 Task: Find a house in Licheng, China for 7 guests from July 10 to July 15, with Wifi, Free parking, TV, and Breakfast, priced between ₹10,000 and ₹15,000, with 4 bedrooms and 7 beds.
Action: Mouse moved to (461, 101)
Screenshot: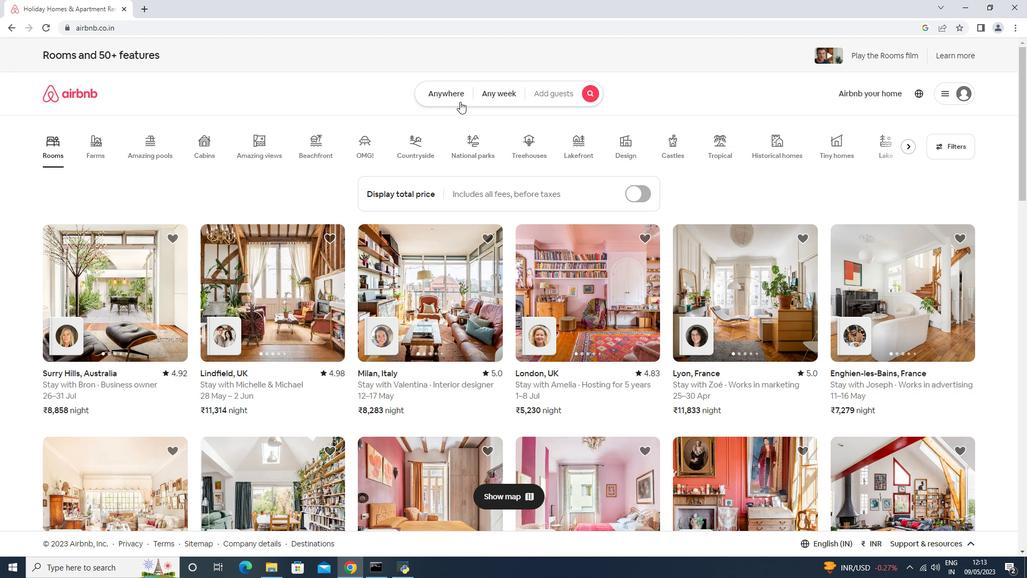 
Action: Mouse pressed left at (461, 101)
Screenshot: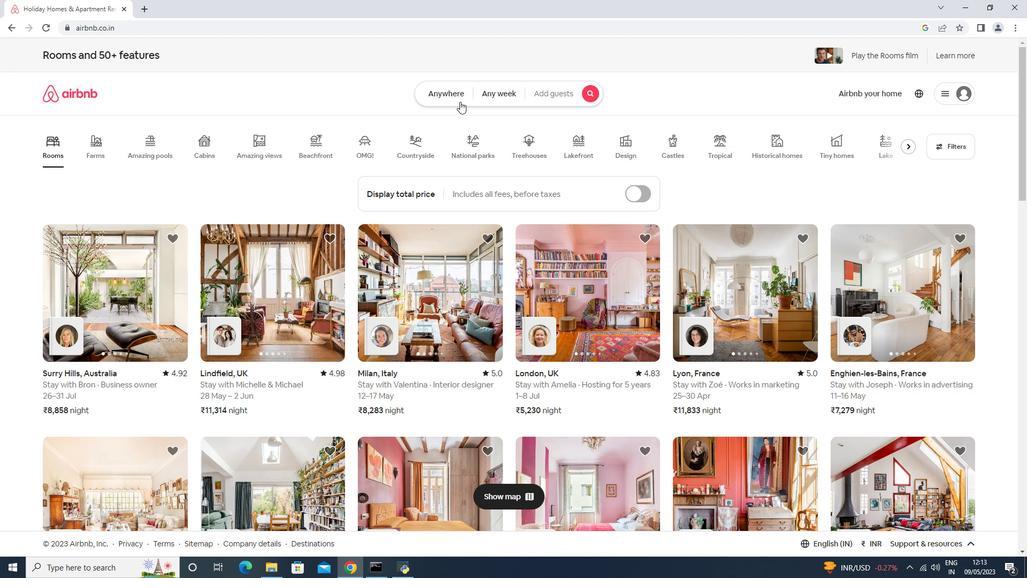 
Action: Mouse moved to (366, 146)
Screenshot: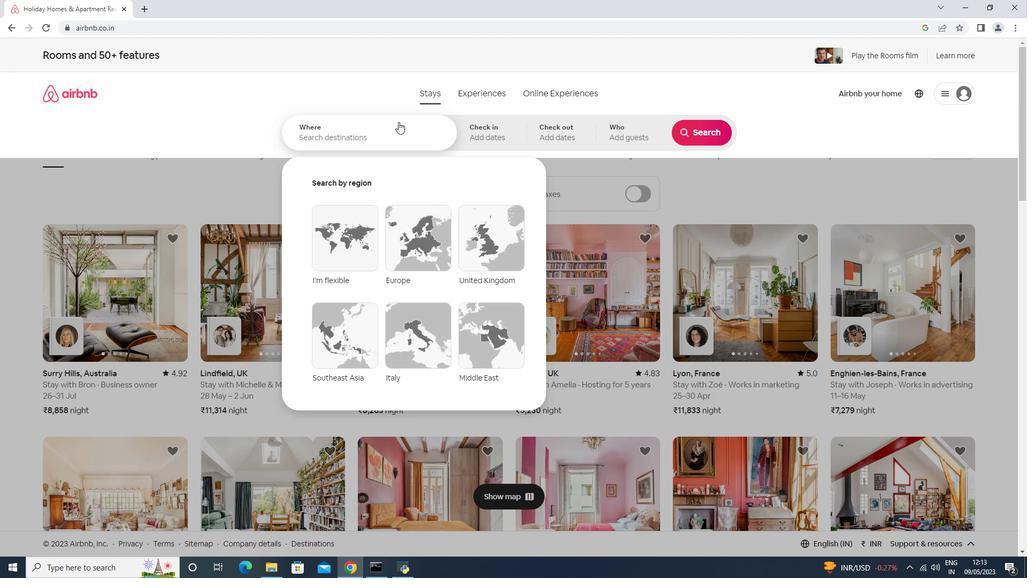 
Action: Mouse pressed left at (366, 146)
Screenshot: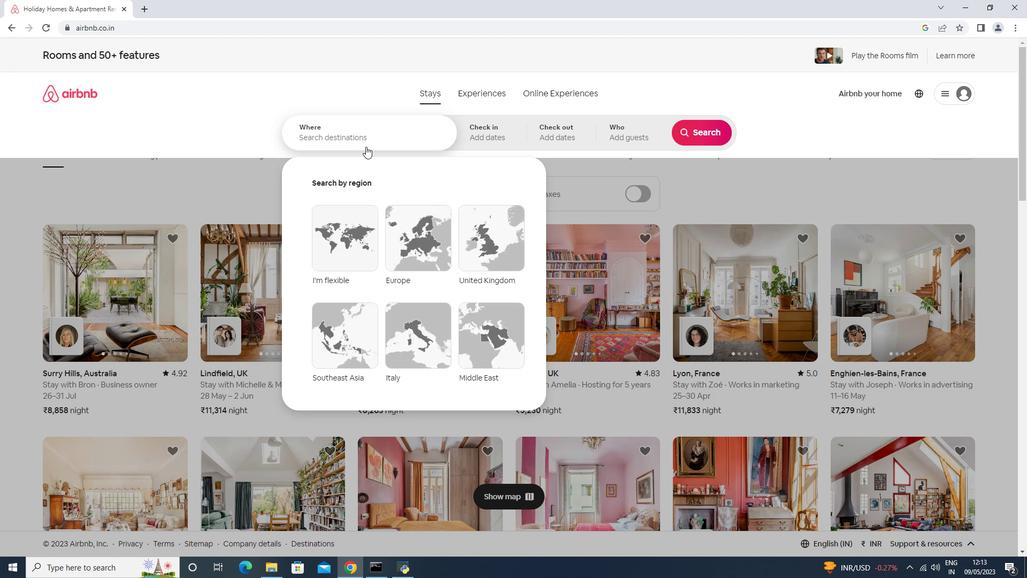 
Action: Mouse moved to (366, 145)
Screenshot: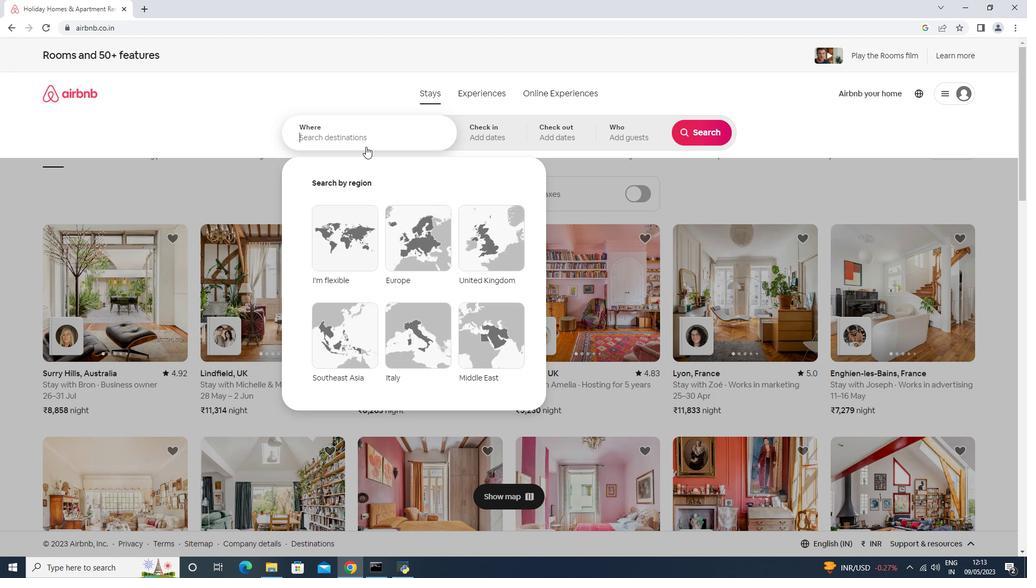 
Action: Key pressed l<Key.backspace><Key.shift><Key.shift>Licherng,<Key.space><Key.shift><Key.shift><Key.shift><Key.shift>Chin<Key.enter>
Screenshot: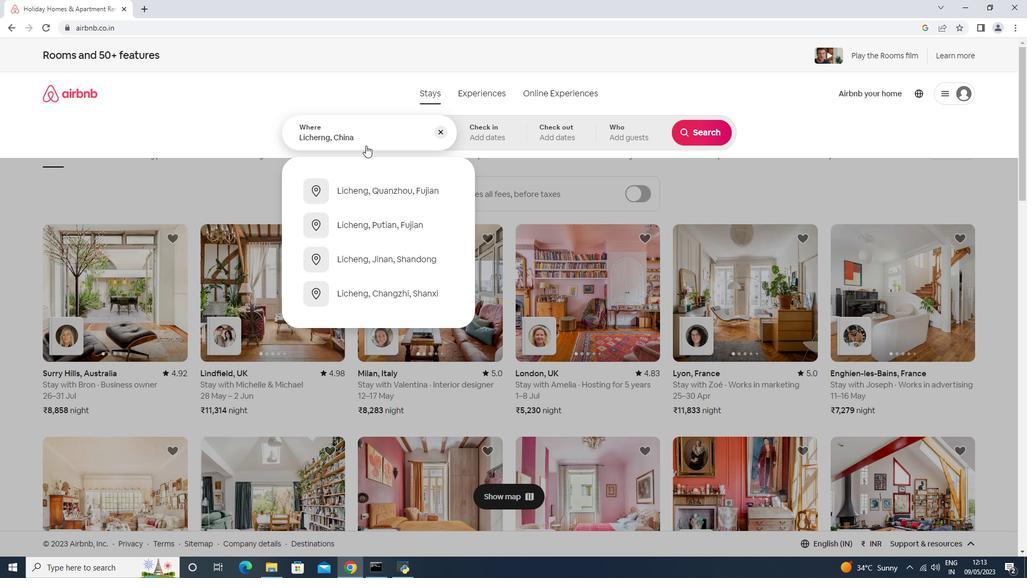 
Action: Mouse moved to (699, 223)
Screenshot: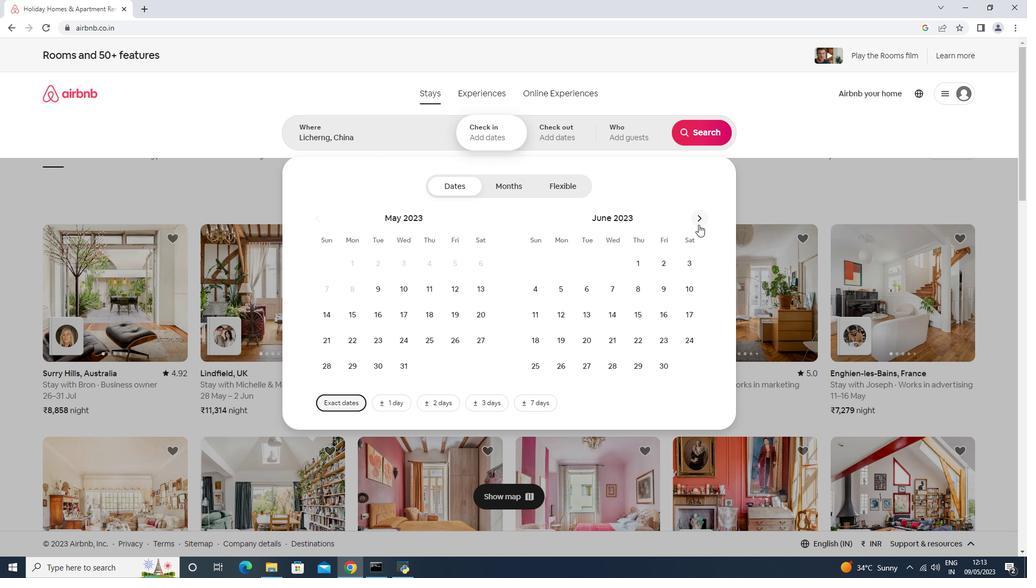 
Action: Mouse pressed left at (699, 223)
Screenshot: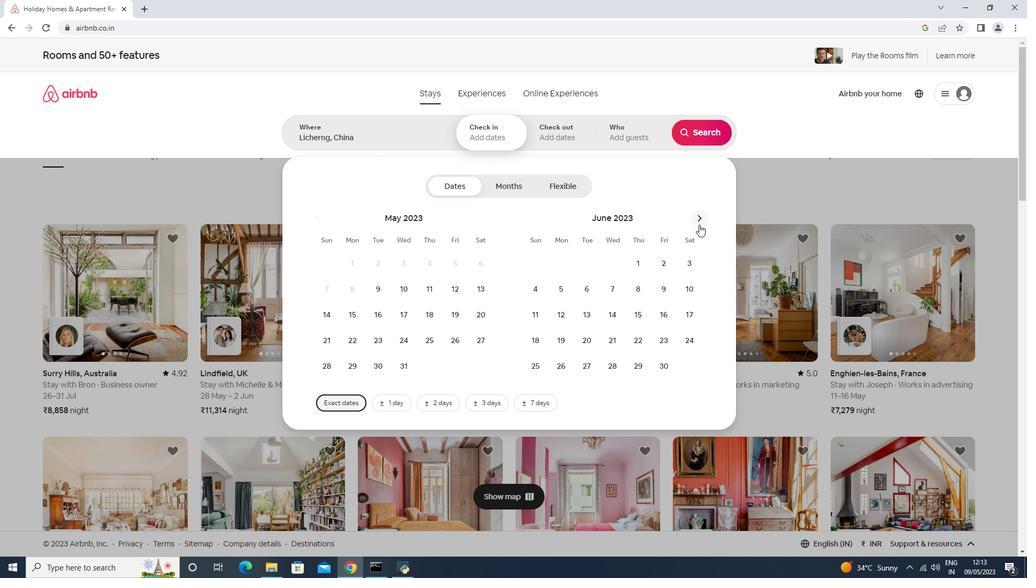 
Action: Mouse moved to (564, 319)
Screenshot: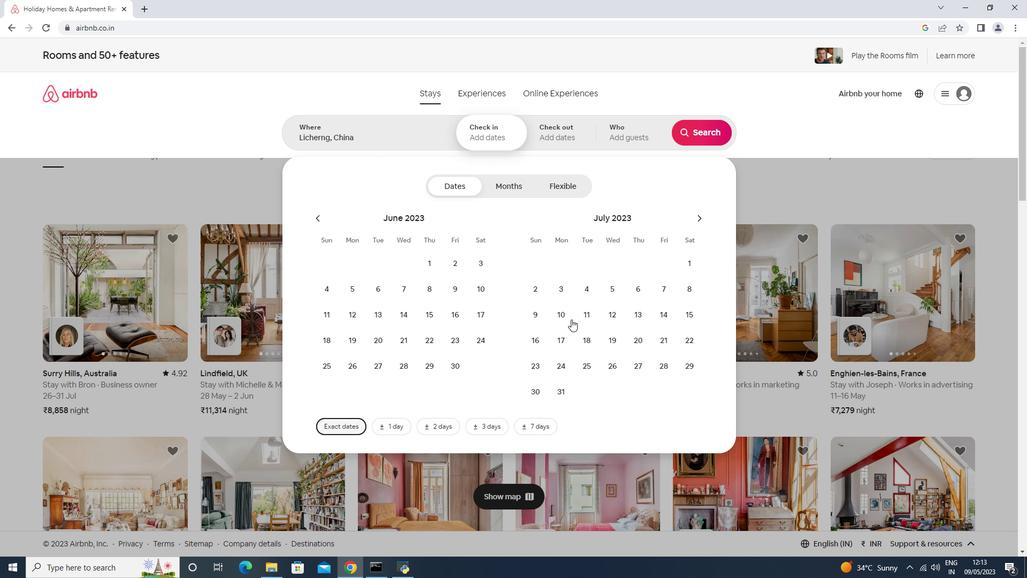 
Action: Mouse pressed left at (564, 319)
Screenshot: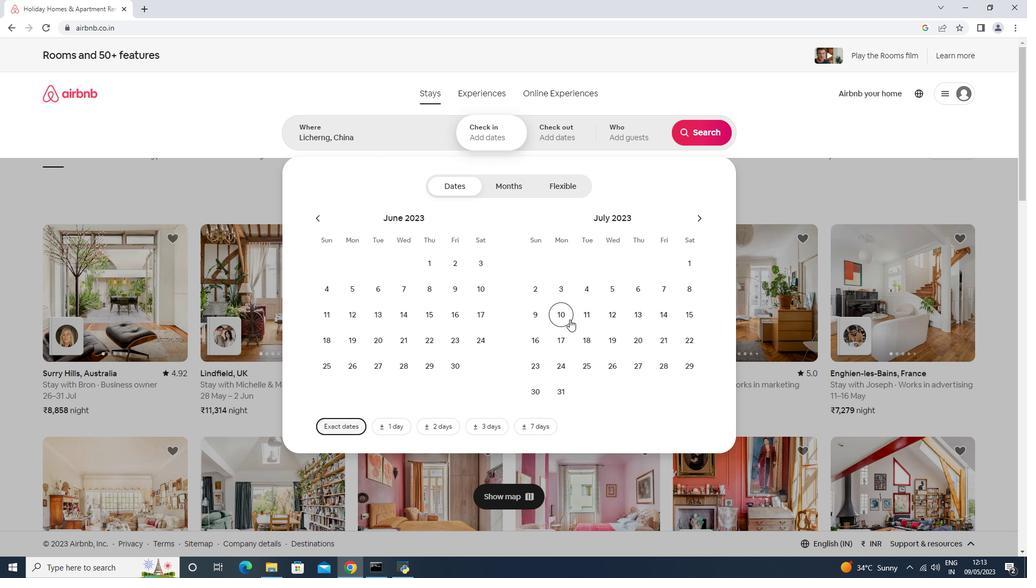 
Action: Mouse moved to (681, 310)
Screenshot: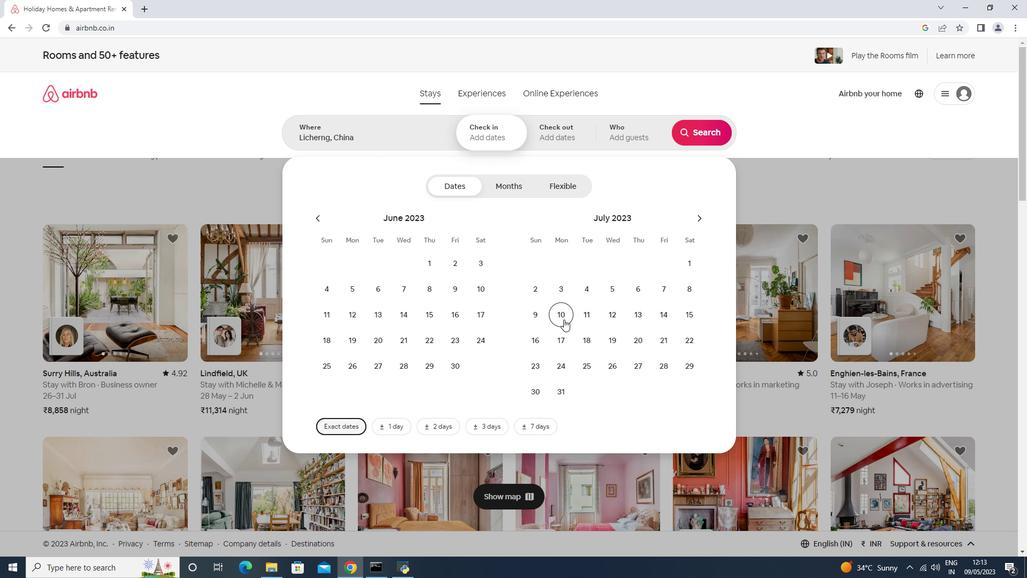 
Action: Mouse pressed left at (681, 310)
Screenshot: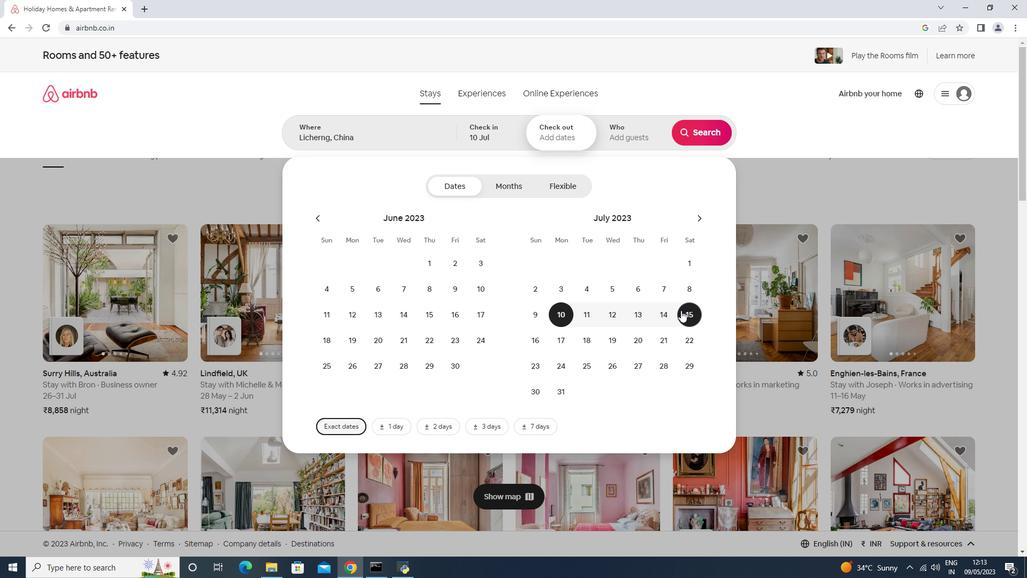 
Action: Mouse moved to (641, 141)
Screenshot: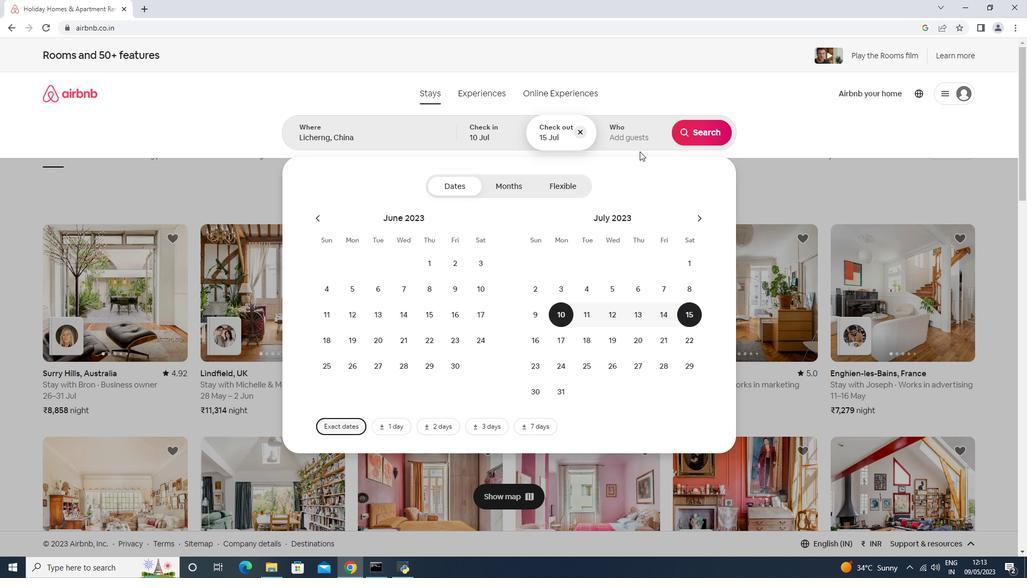 
Action: Mouse pressed left at (641, 141)
Screenshot: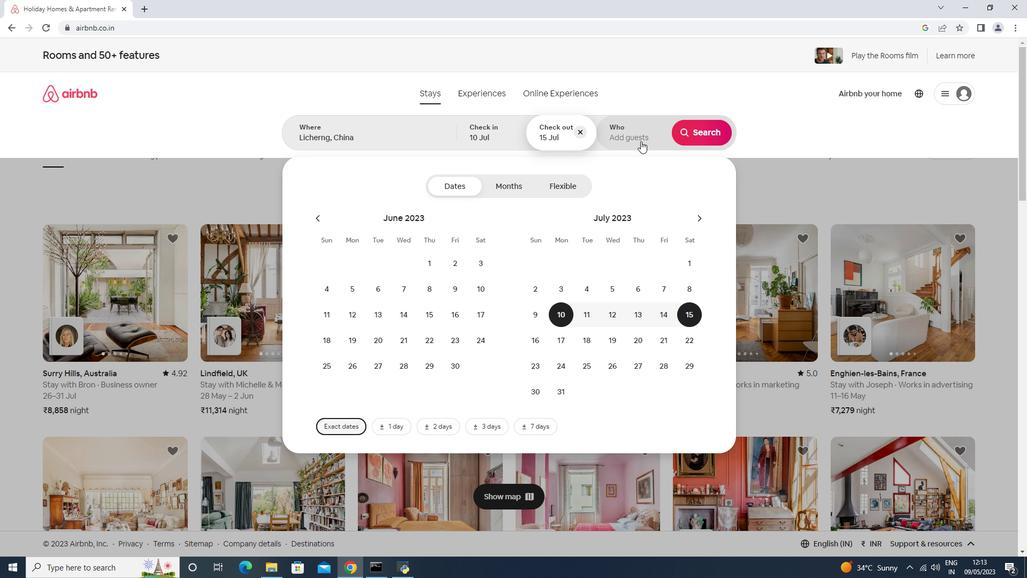 
Action: Mouse moved to (641, 140)
Screenshot: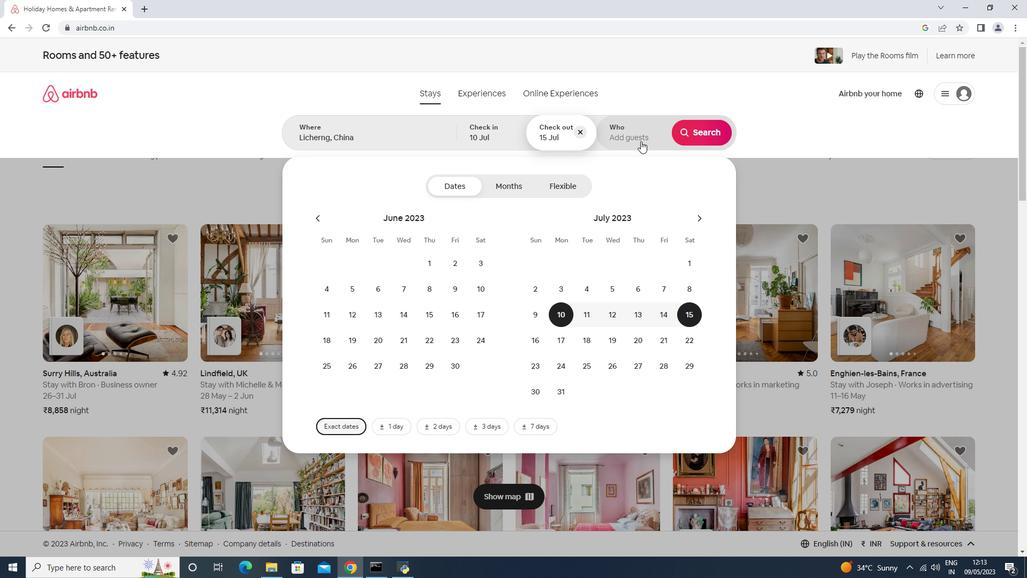 
Action: Mouse pressed left at (754, 214)
Screenshot: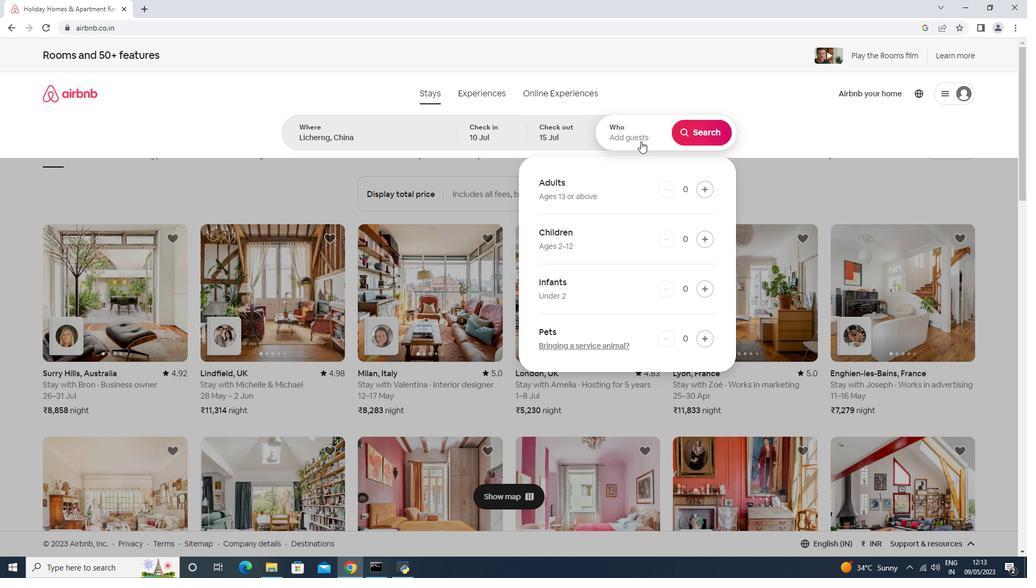 
Action: Mouse moved to (562, 98)
Screenshot: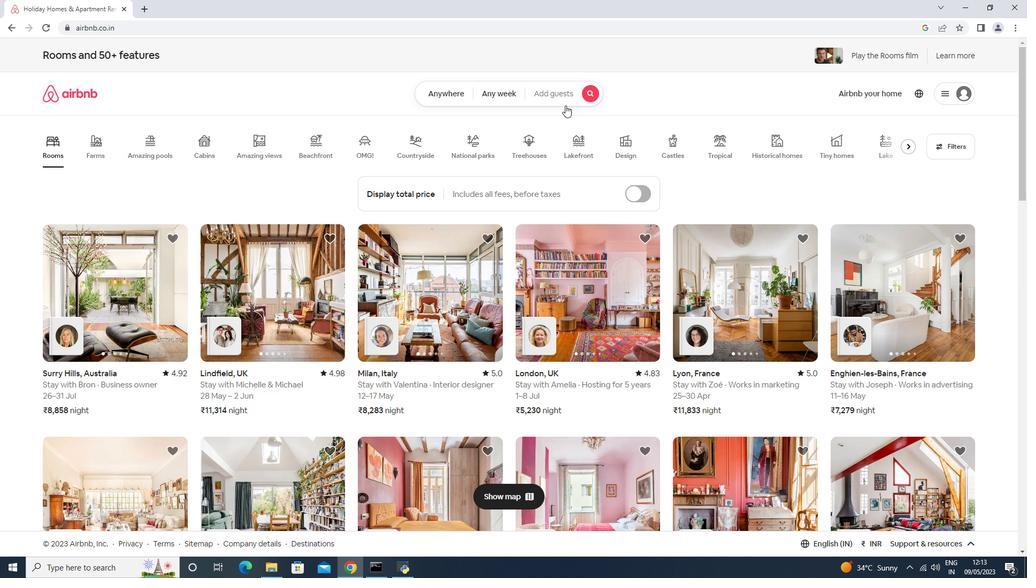 
Action: Mouse pressed left at (562, 98)
Screenshot: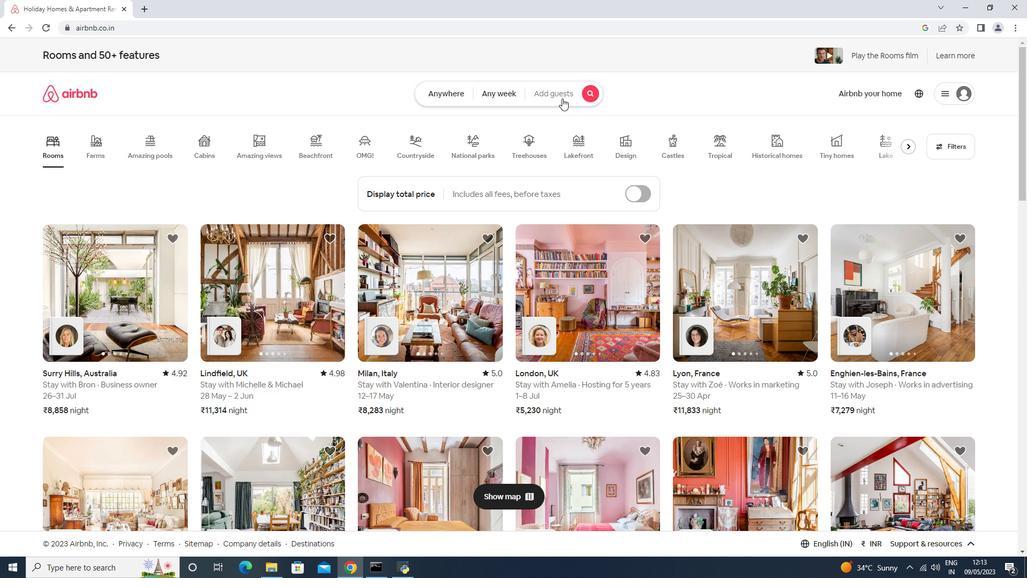 
Action: Mouse moved to (706, 191)
Screenshot: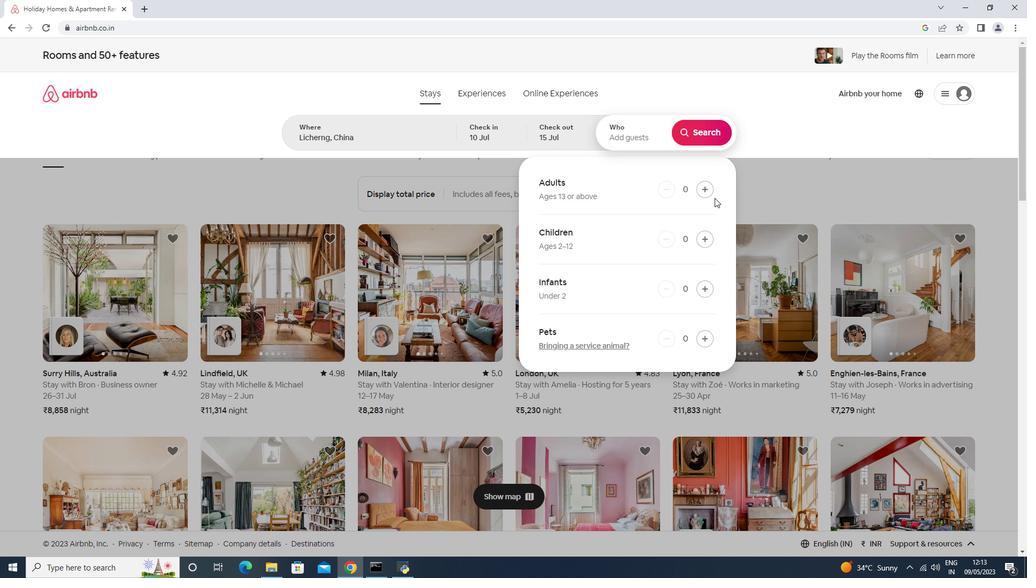 
Action: Mouse pressed left at (706, 191)
Screenshot: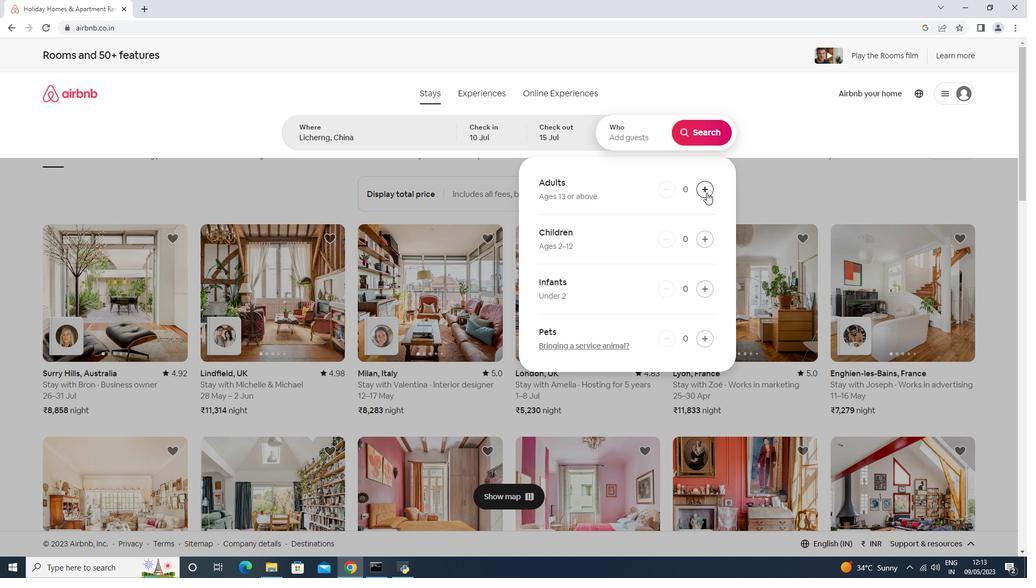 
Action: Mouse pressed left at (706, 191)
Screenshot: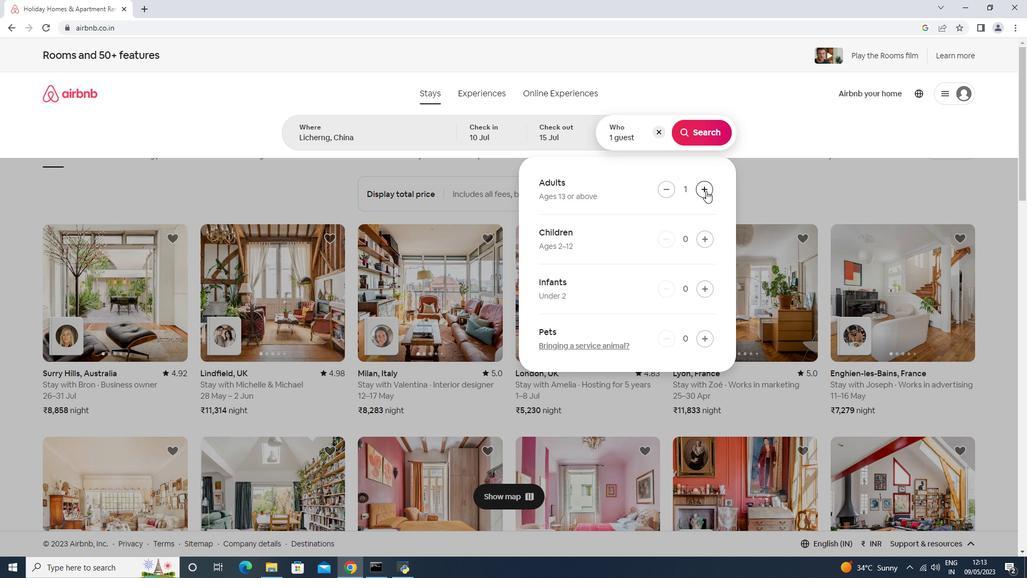 
Action: Mouse pressed left at (706, 191)
Screenshot: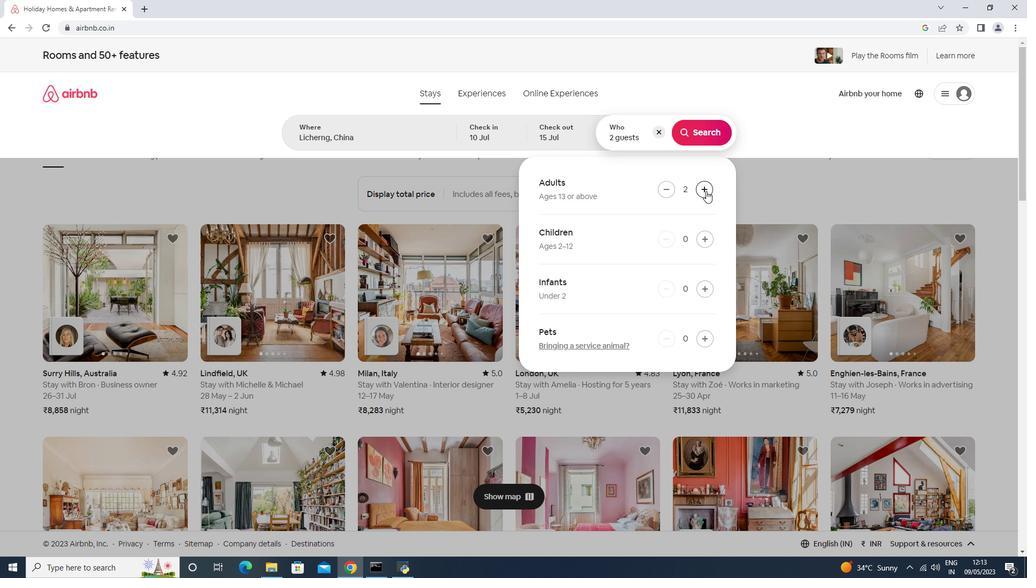 
Action: Mouse pressed left at (706, 191)
Screenshot: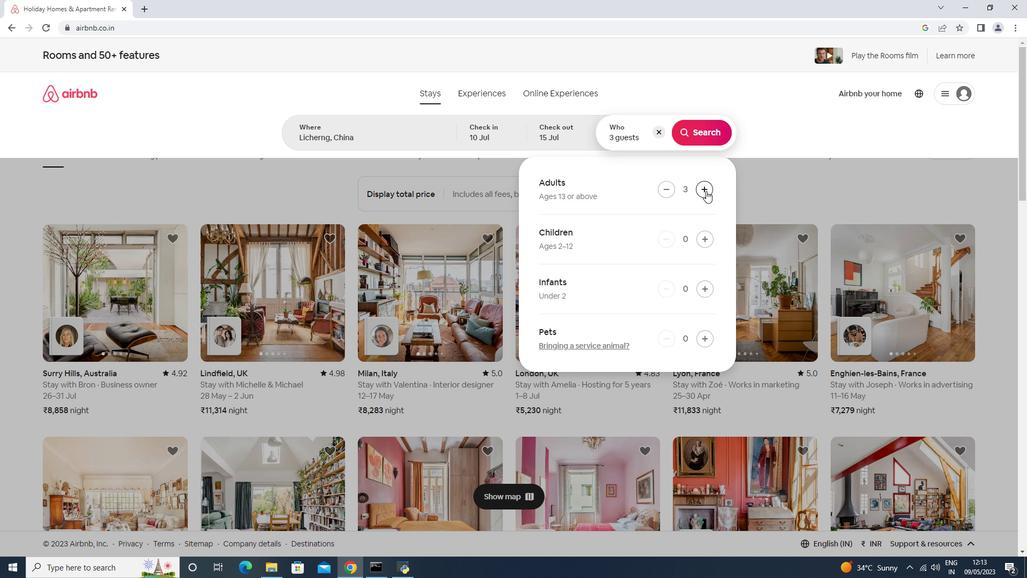 
Action: Mouse pressed left at (706, 191)
Screenshot: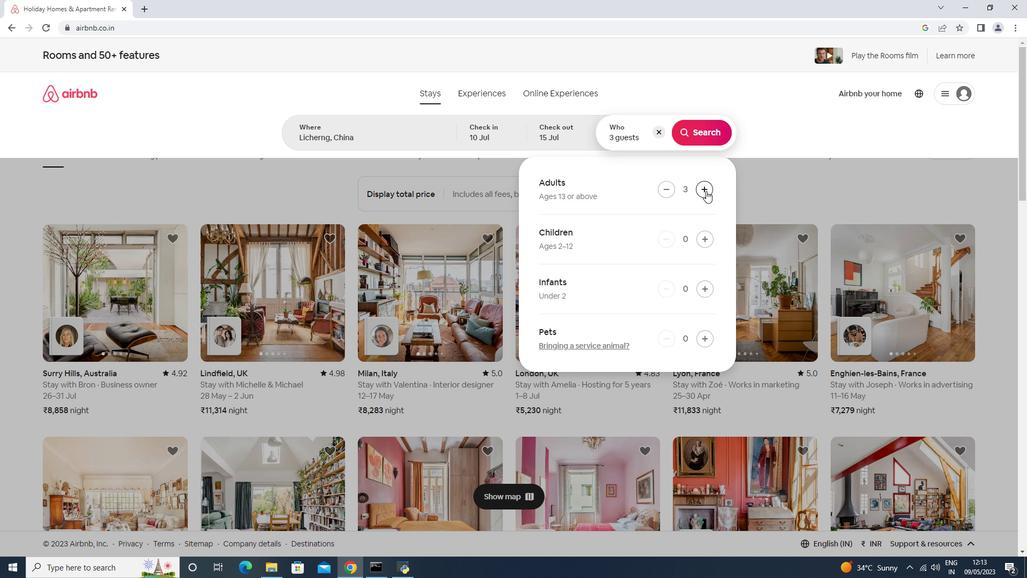 
Action: Mouse pressed left at (706, 191)
Screenshot: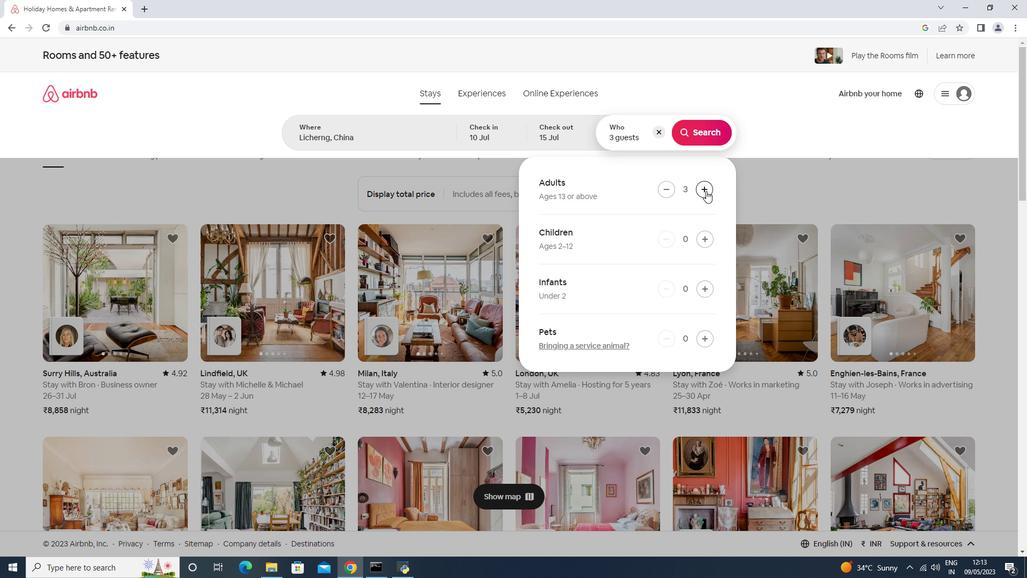 
Action: Mouse pressed left at (706, 191)
Screenshot: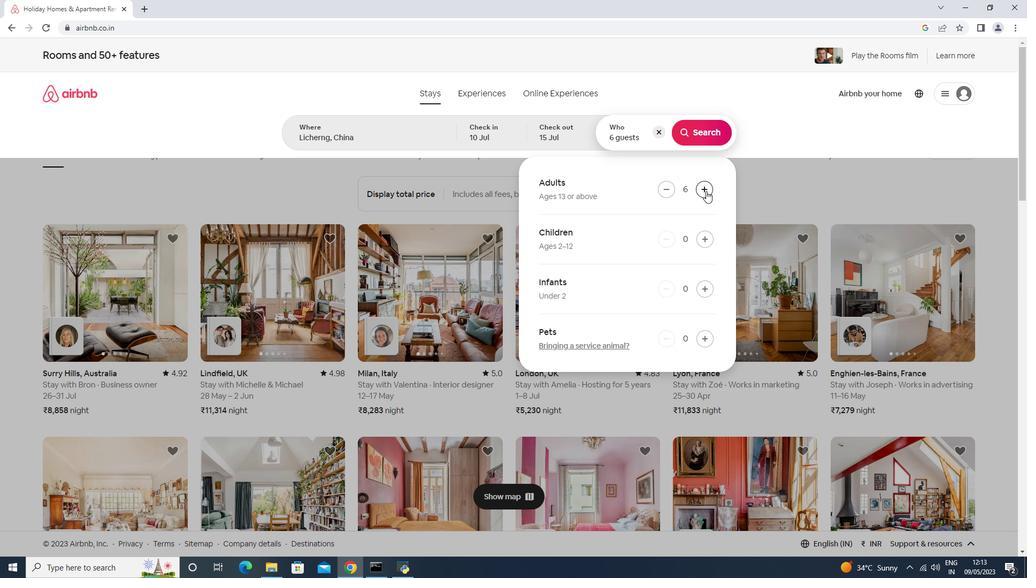 
Action: Mouse moved to (702, 145)
Screenshot: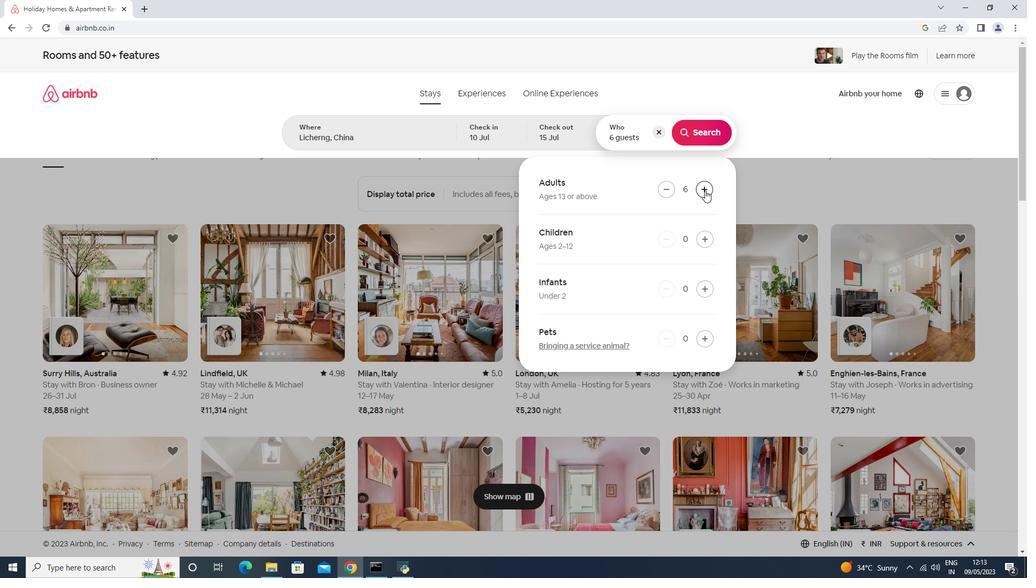 
Action: Mouse pressed left at (702, 145)
Screenshot: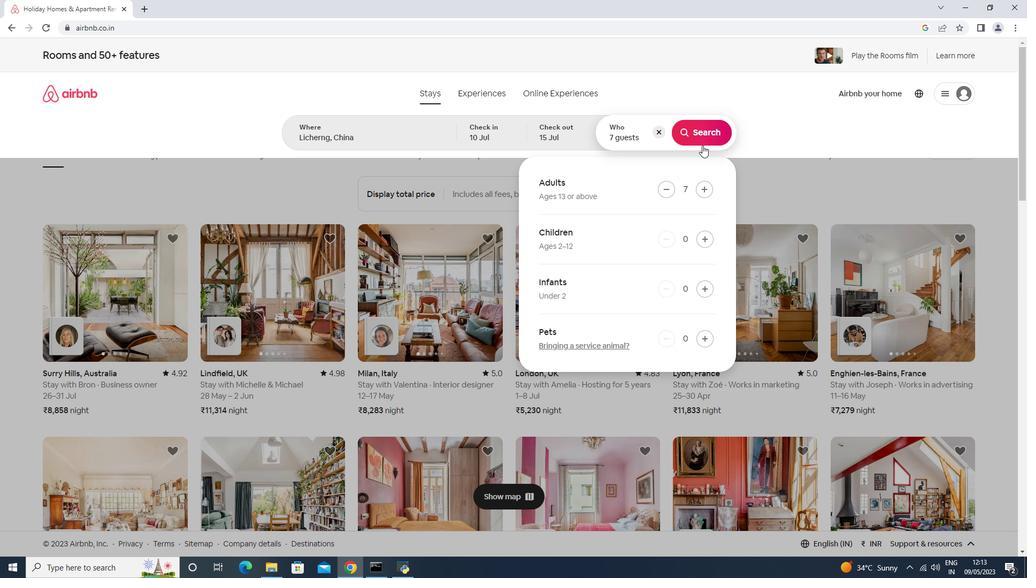 
Action: Mouse moved to (704, 138)
Screenshot: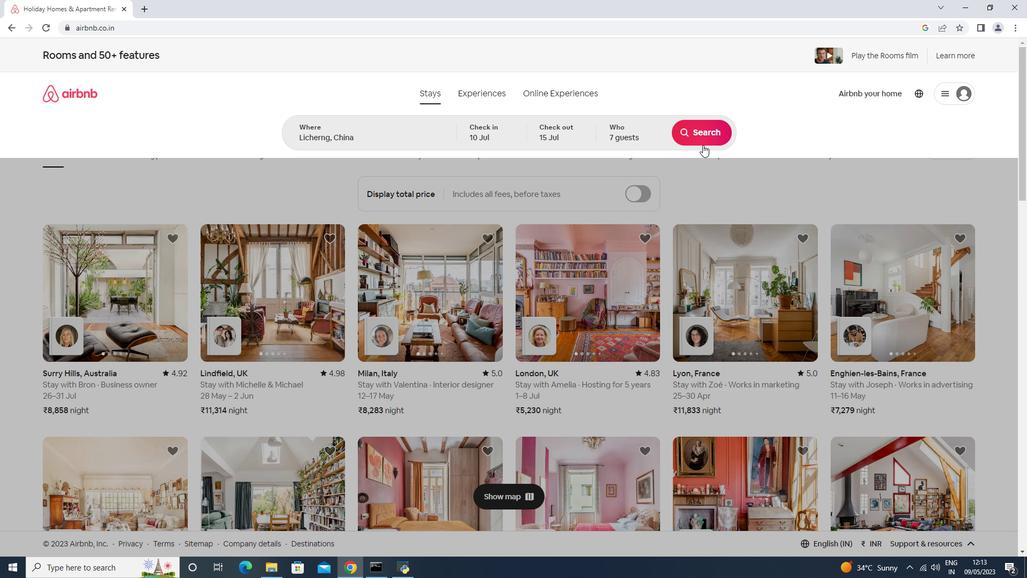 
Action: Mouse pressed left at (704, 138)
Screenshot: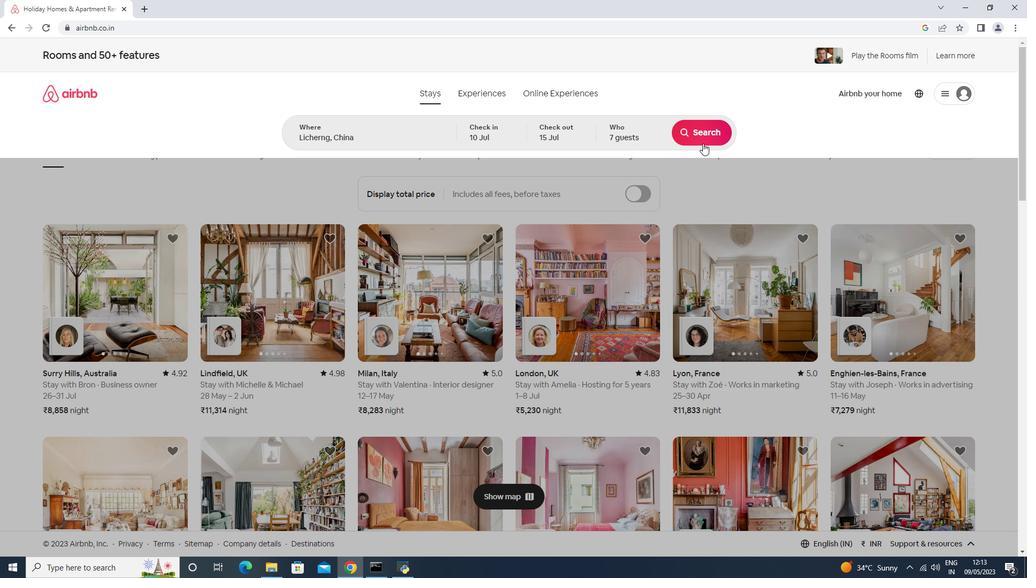 
Action: Mouse moved to (984, 109)
Screenshot: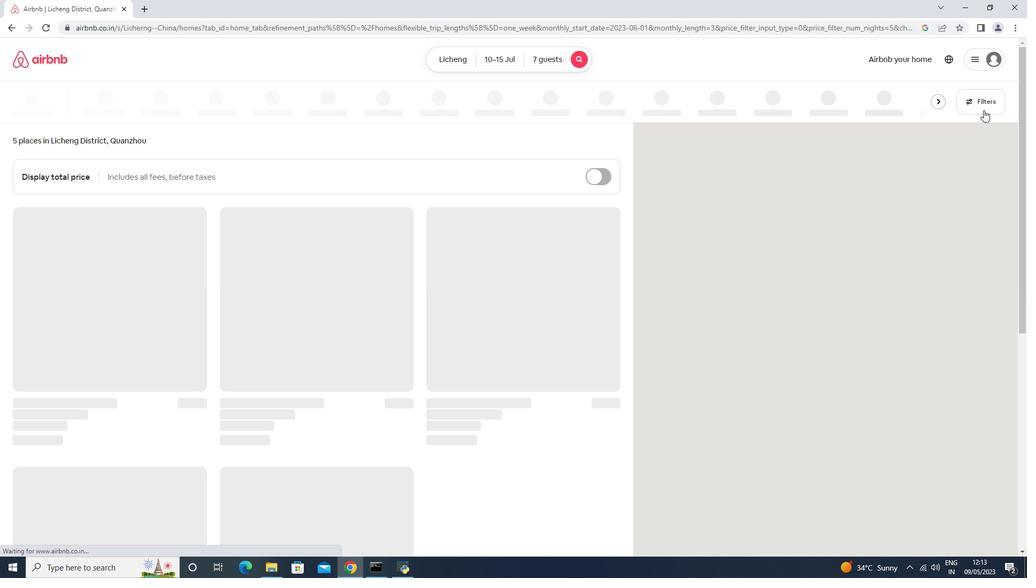 
Action: Mouse pressed left at (984, 109)
Screenshot: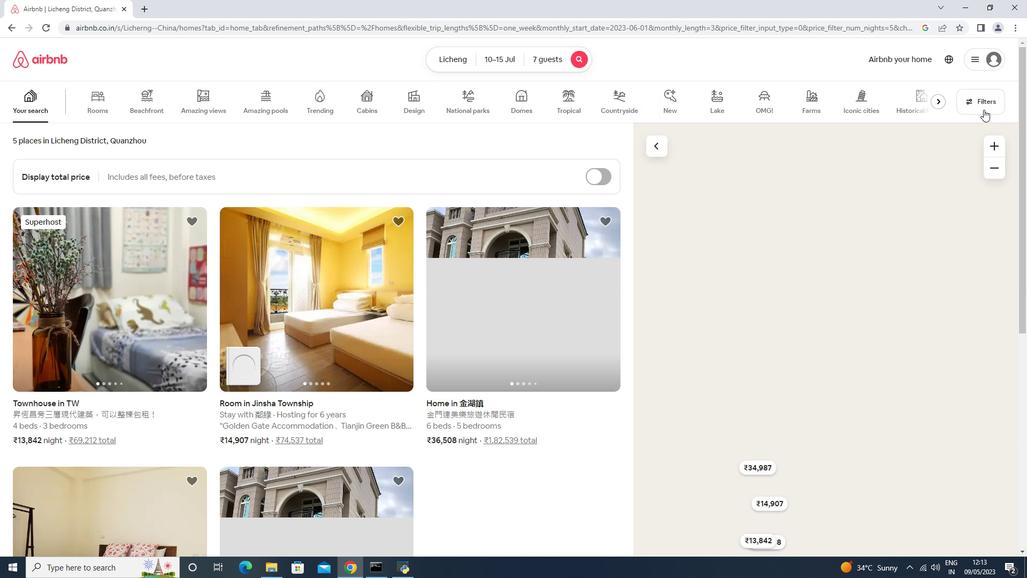 
Action: Mouse moved to (428, 362)
Screenshot: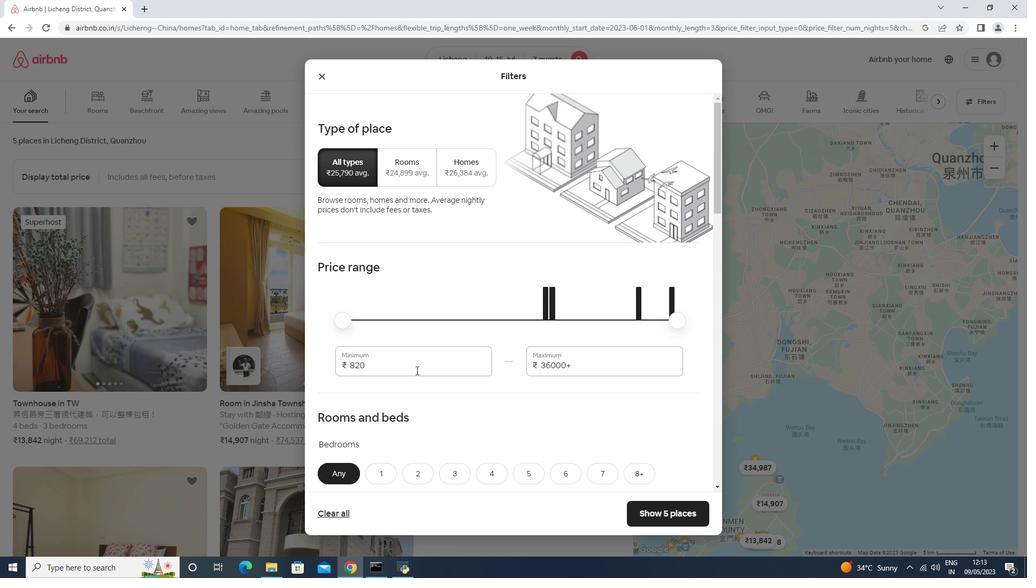 
Action: Mouse pressed left at (428, 362)
Screenshot: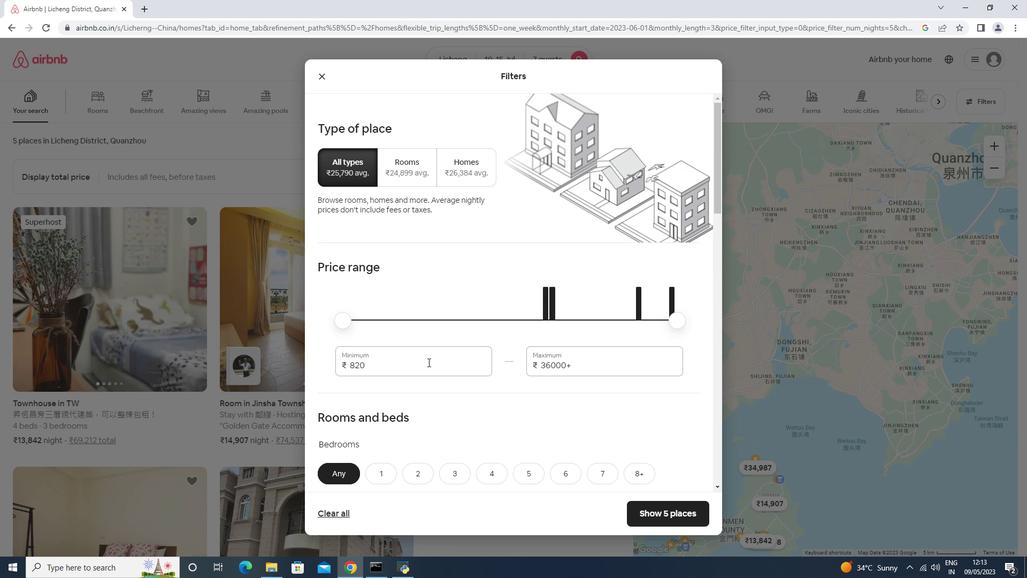 
Action: Mouse moved to (417, 368)
Screenshot: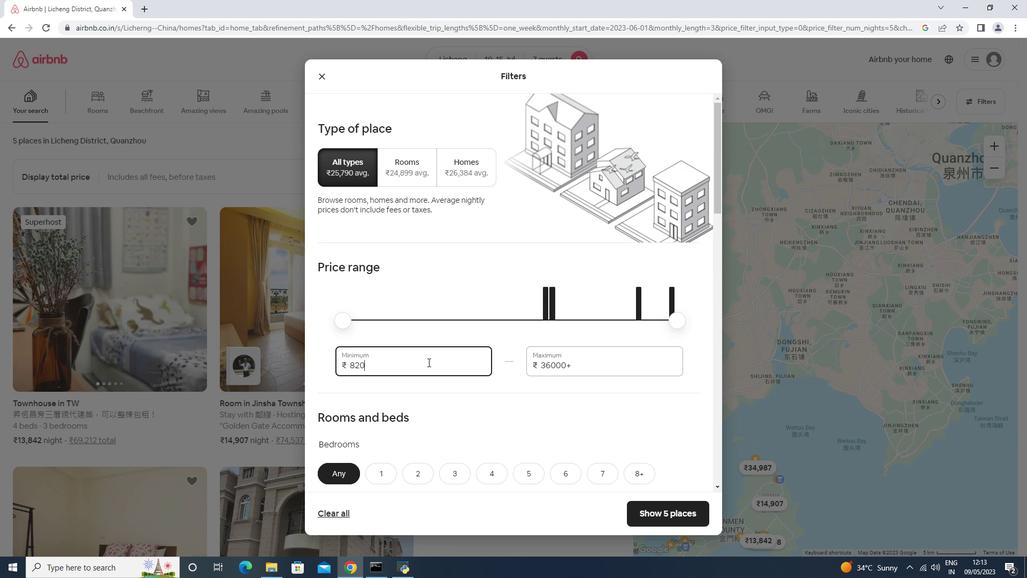 
Action: Key pressed <Key.backspace><Key.backspace><Key.backspace>10000<Key.tab>15000
Screenshot: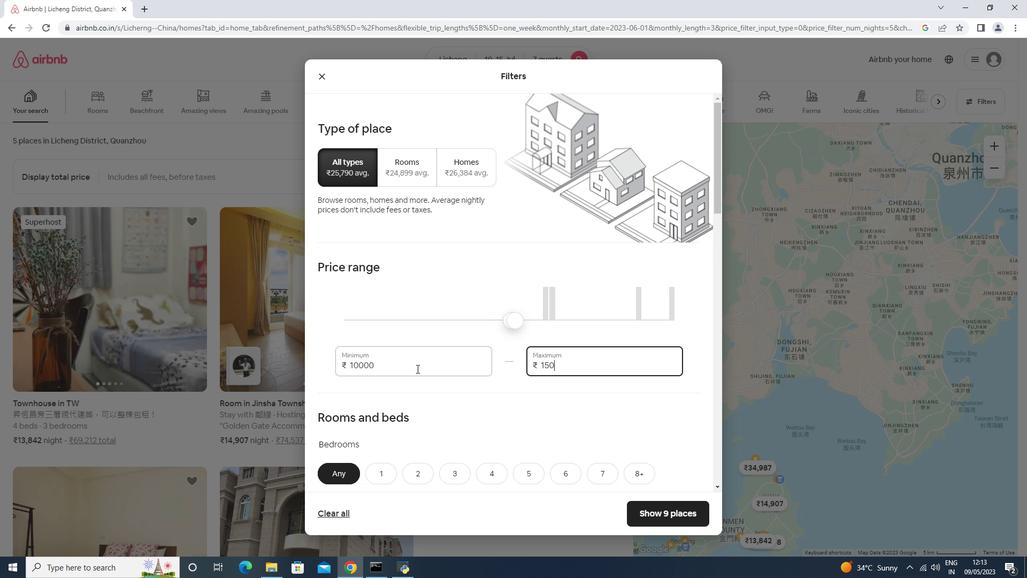 
Action: Mouse moved to (426, 369)
Screenshot: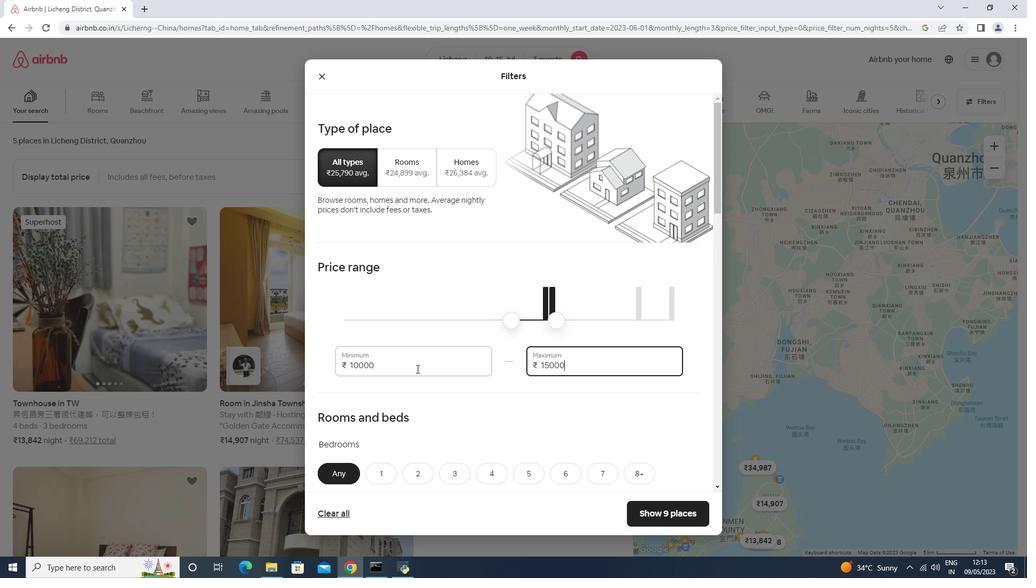 
Action: Mouse scrolled (426, 368) with delta (0, 0)
Screenshot: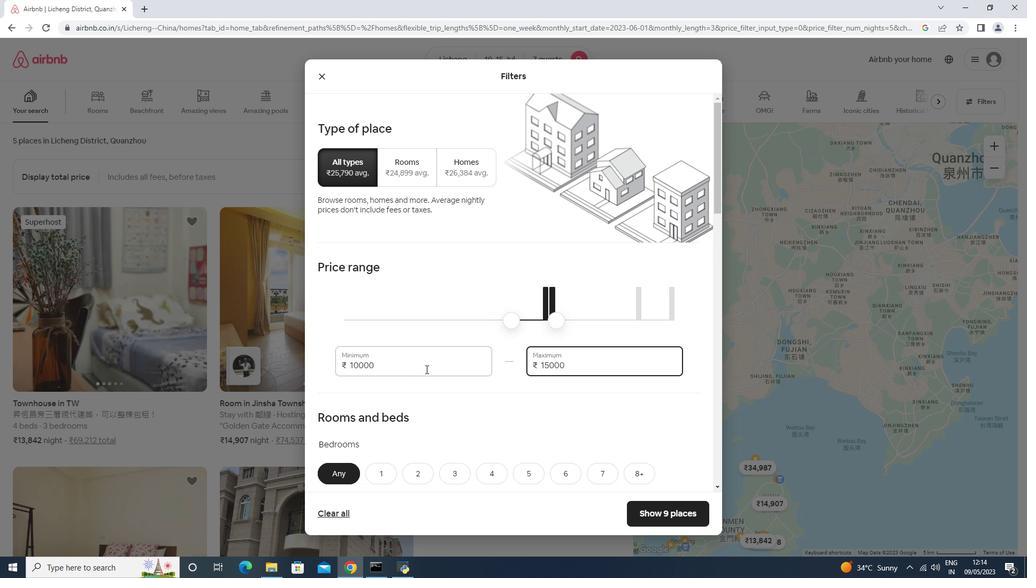 
Action: Mouse scrolled (426, 368) with delta (0, 0)
Screenshot: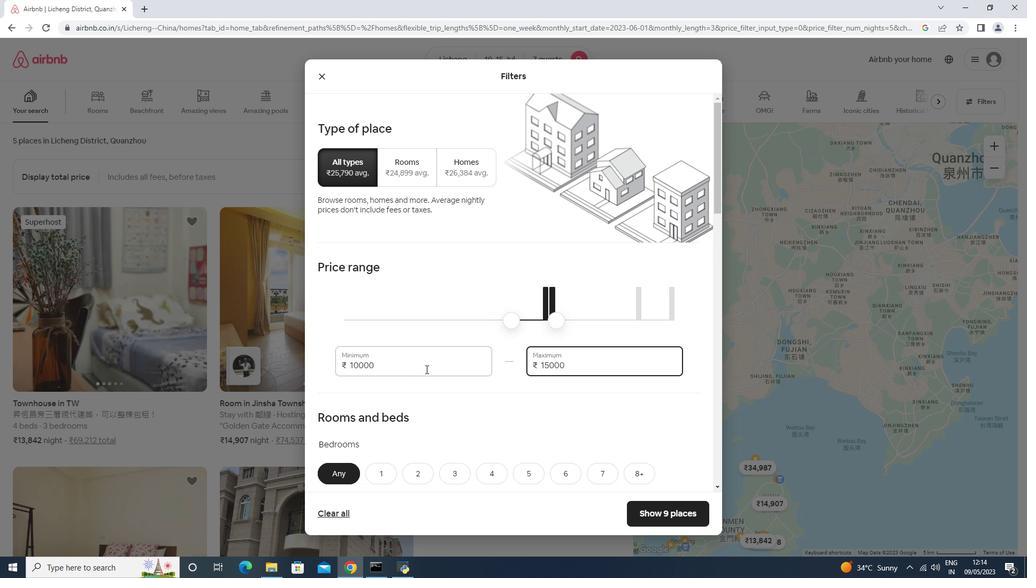 
Action: Mouse moved to (495, 367)
Screenshot: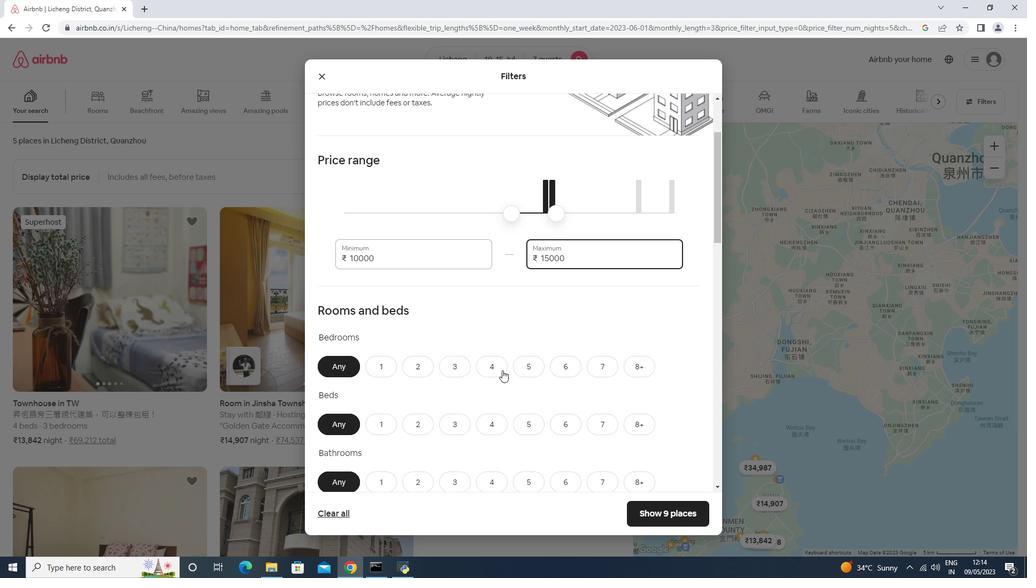 
Action: Mouse pressed left at (495, 367)
Screenshot: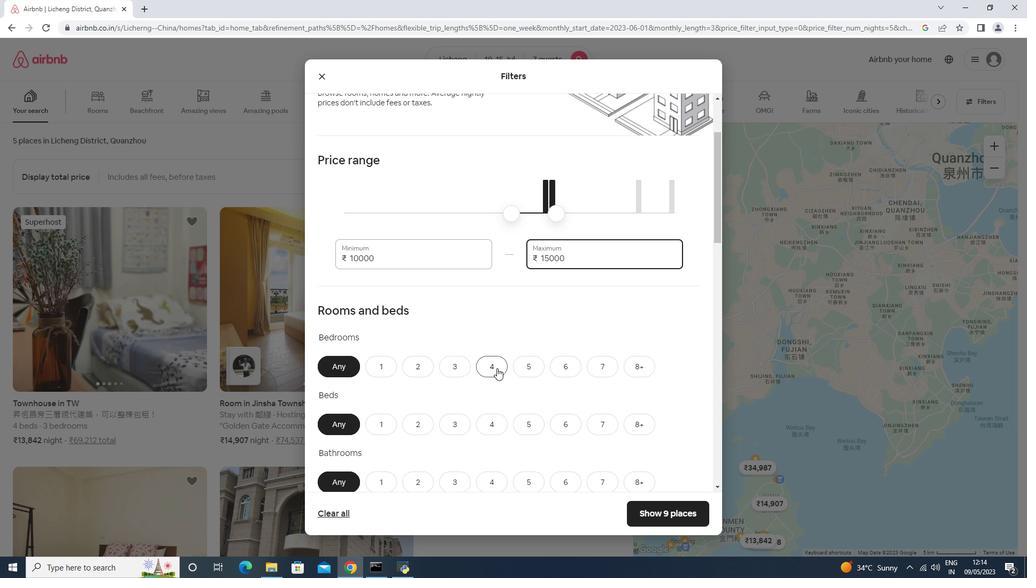 
Action: Mouse moved to (602, 422)
Screenshot: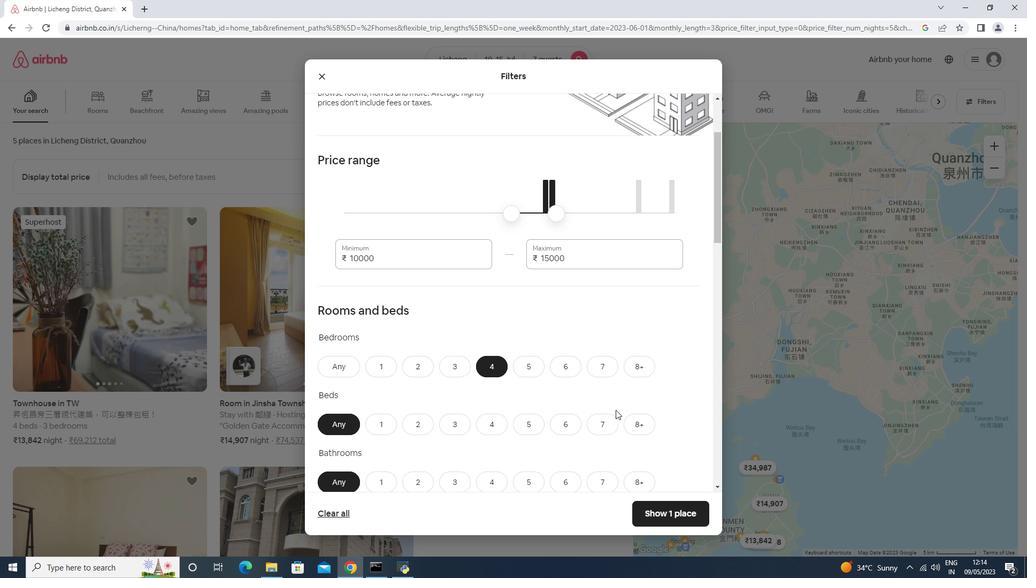 
Action: Mouse pressed left at (602, 422)
Screenshot: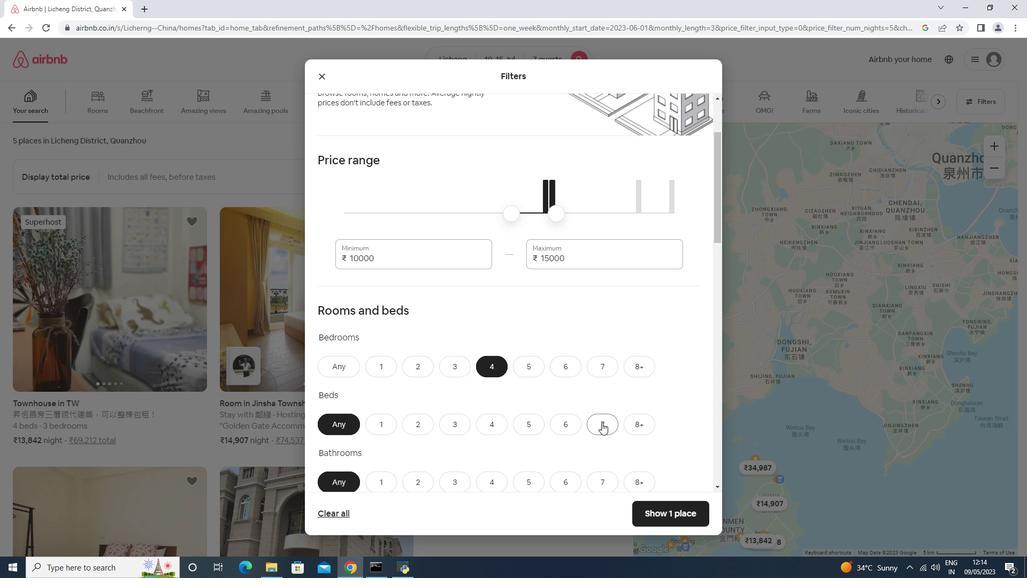 
Action: Mouse moved to (498, 481)
Screenshot: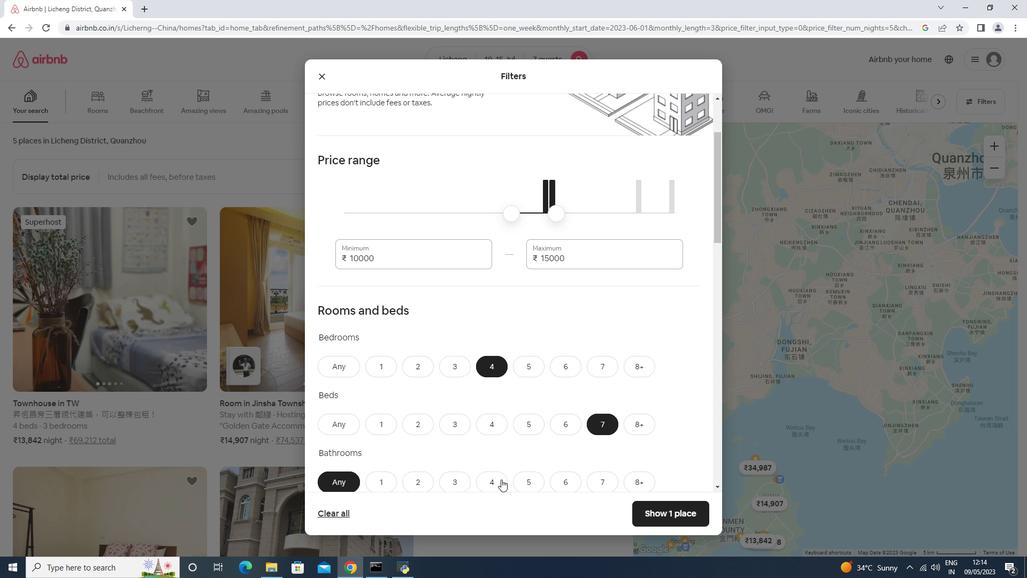 
Action: Mouse pressed left at (498, 481)
Screenshot: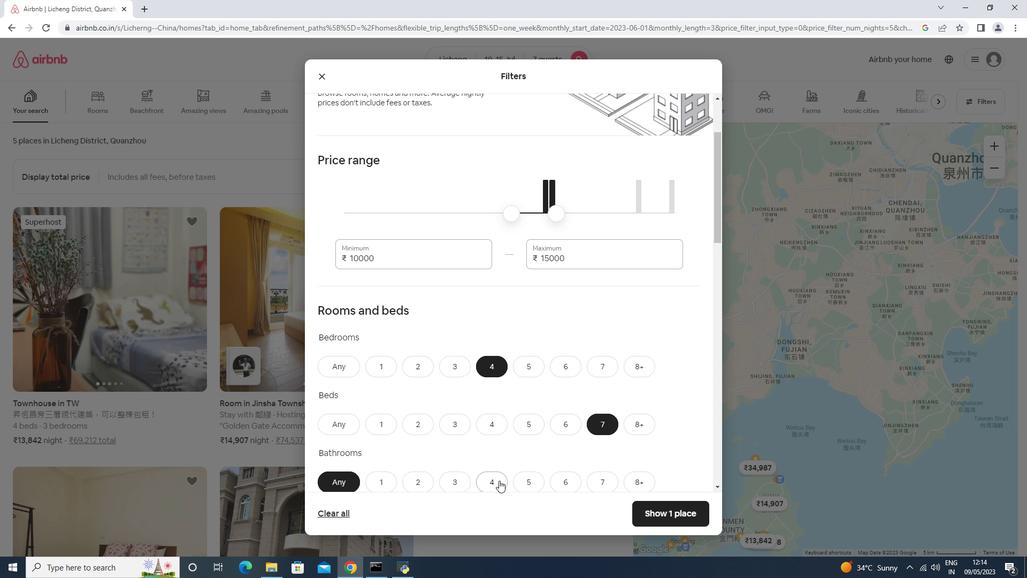 
Action: Mouse moved to (498, 481)
Screenshot: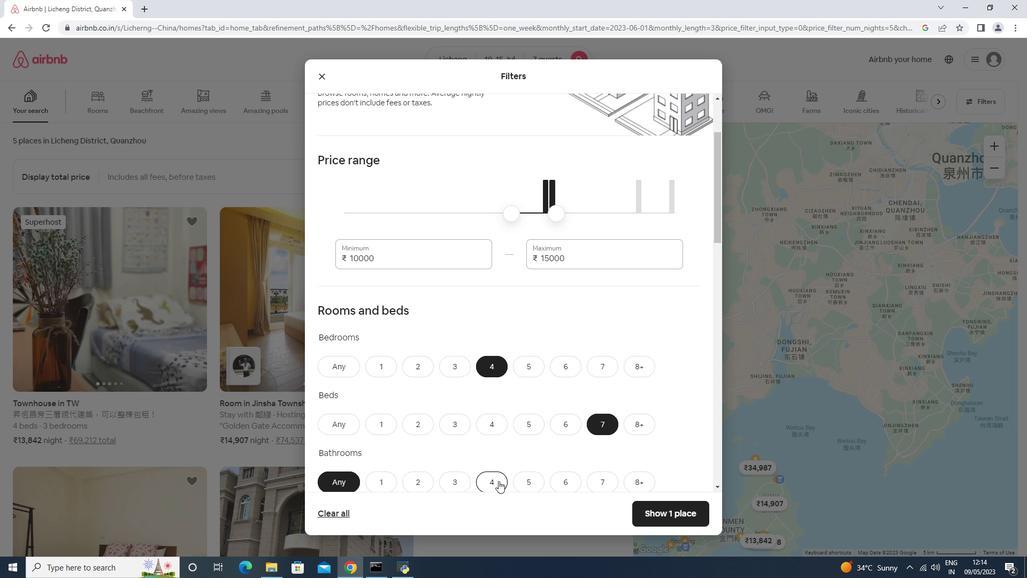 
Action: Mouse scrolled (498, 480) with delta (0, 0)
Screenshot: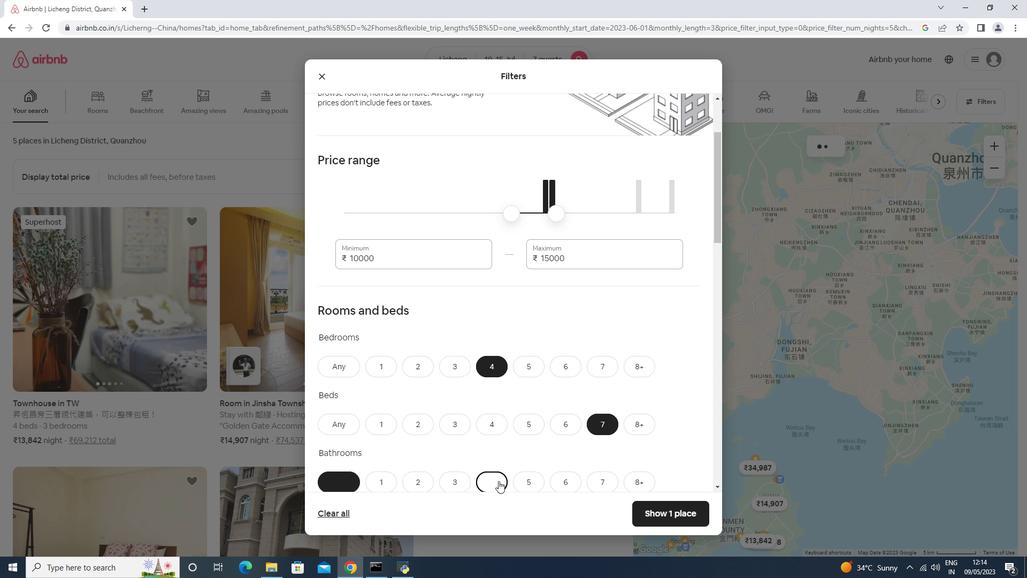 
Action: Mouse scrolled (498, 480) with delta (0, 0)
Screenshot: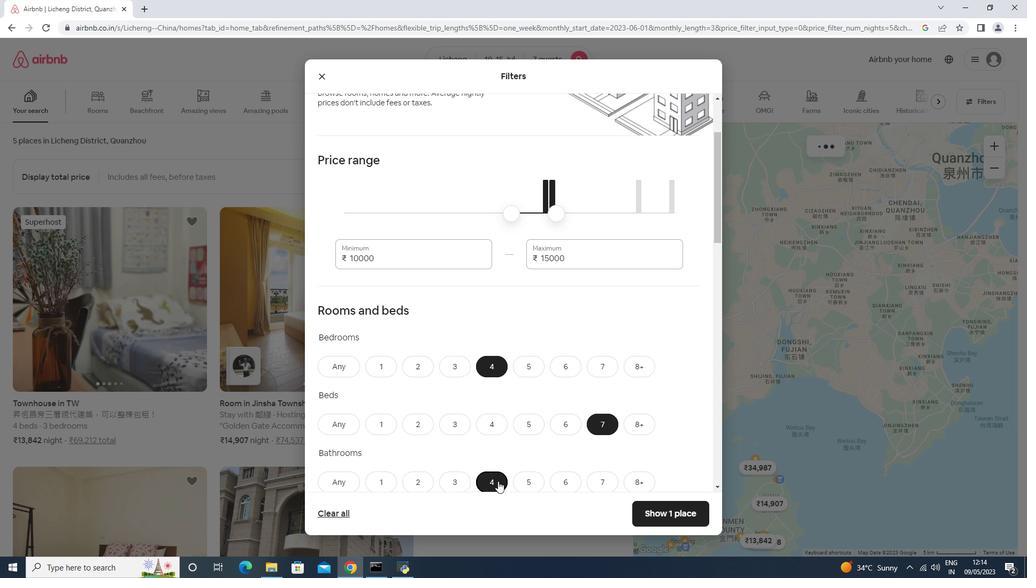 
Action: Mouse scrolled (498, 480) with delta (0, 0)
Screenshot: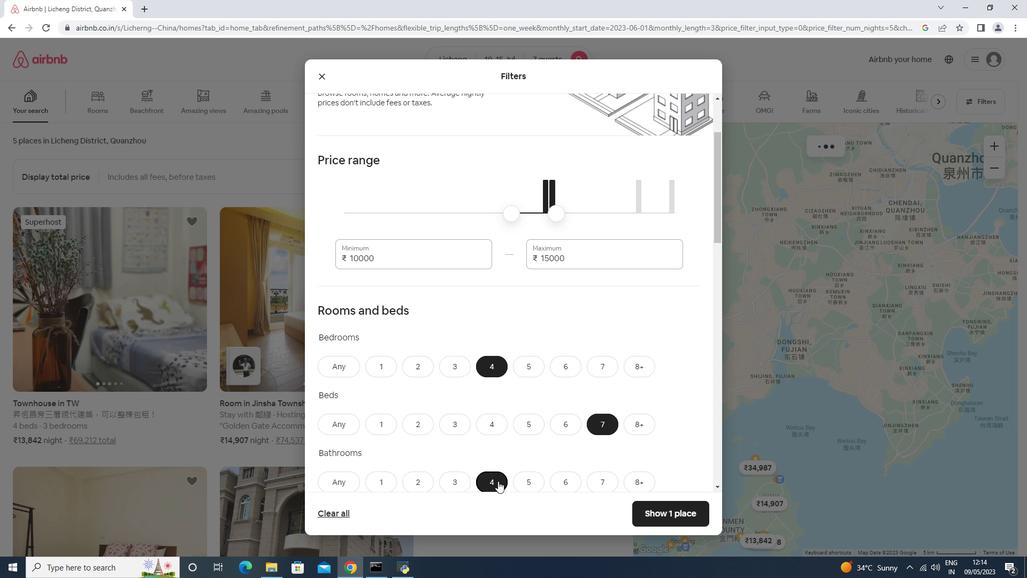 
Action: Mouse scrolled (498, 480) with delta (0, 0)
Screenshot: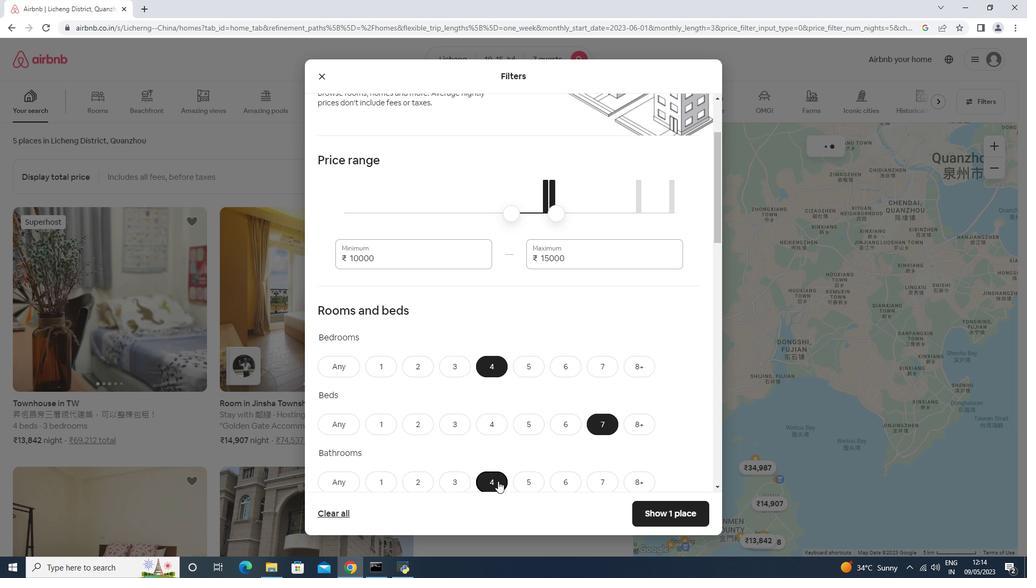 
Action: Mouse scrolled (498, 480) with delta (0, 0)
Screenshot: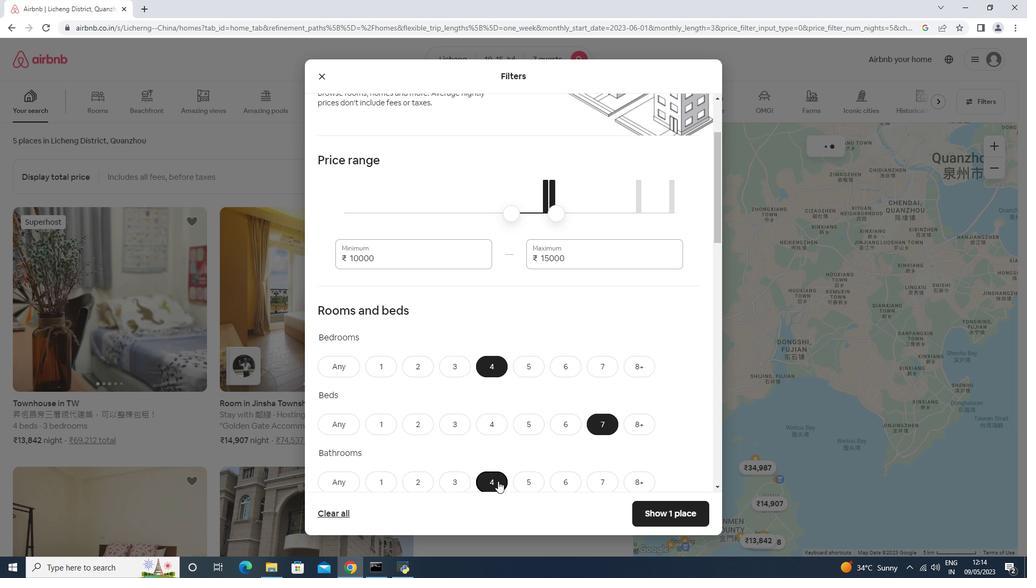 
Action: Mouse moved to (346, 307)
Screenshot: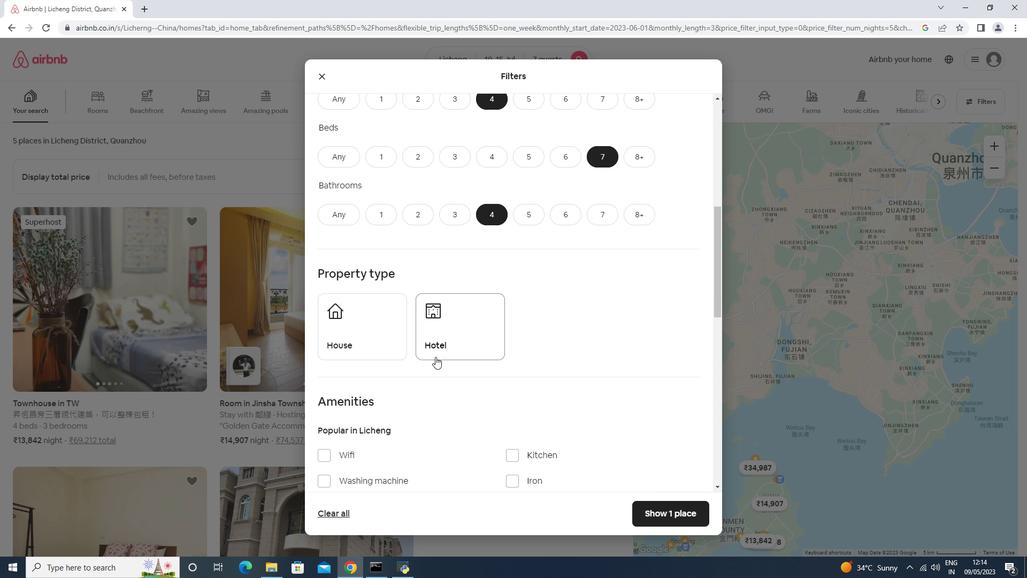 
Action: Mouse pressed left at (346, 307)
Screenshot: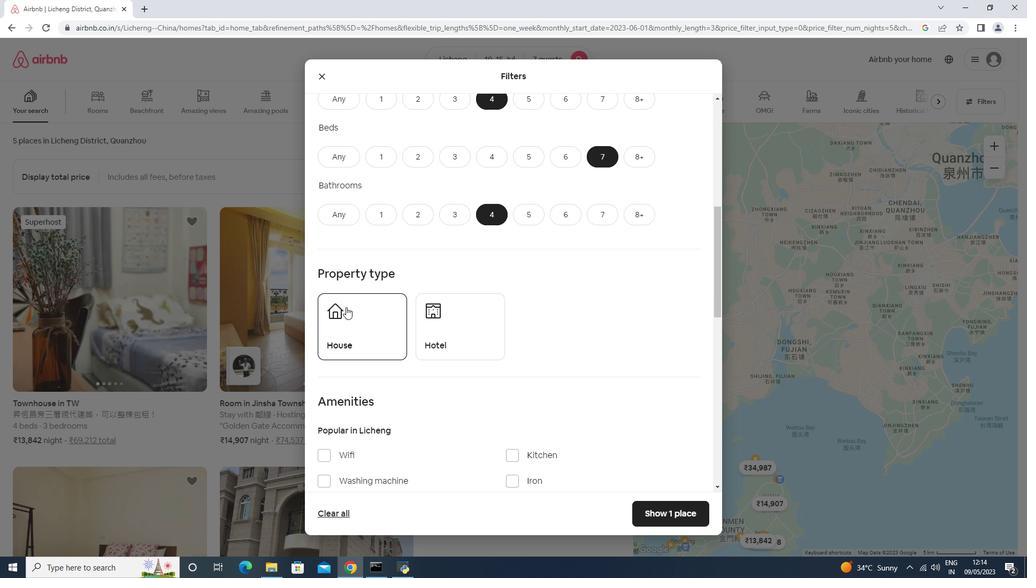
Action: Mouse moved to (352, 309)
Screenshot: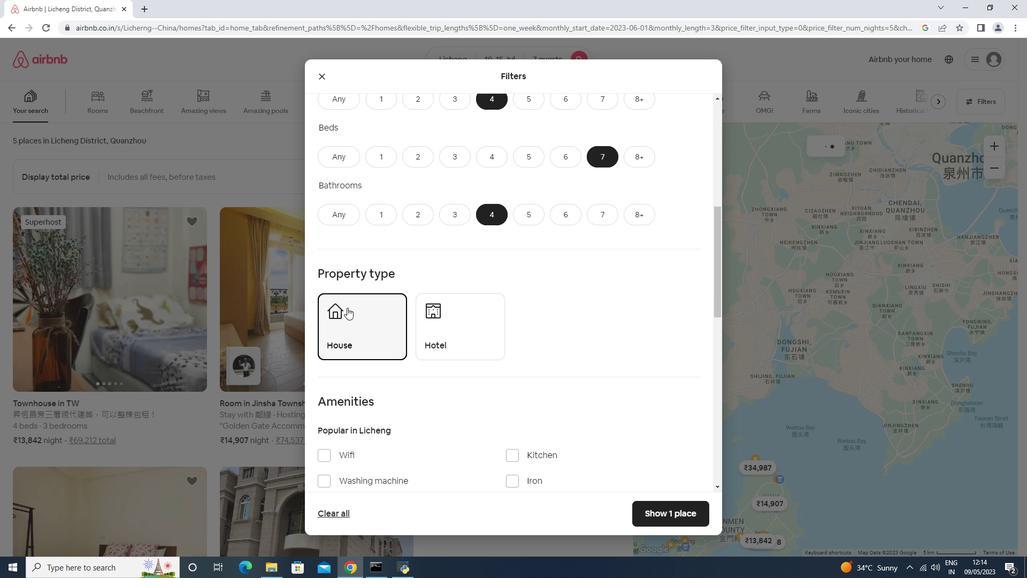 
Action: Mouse scrolled (352, 308) with delta (0, 0)
Screenshot: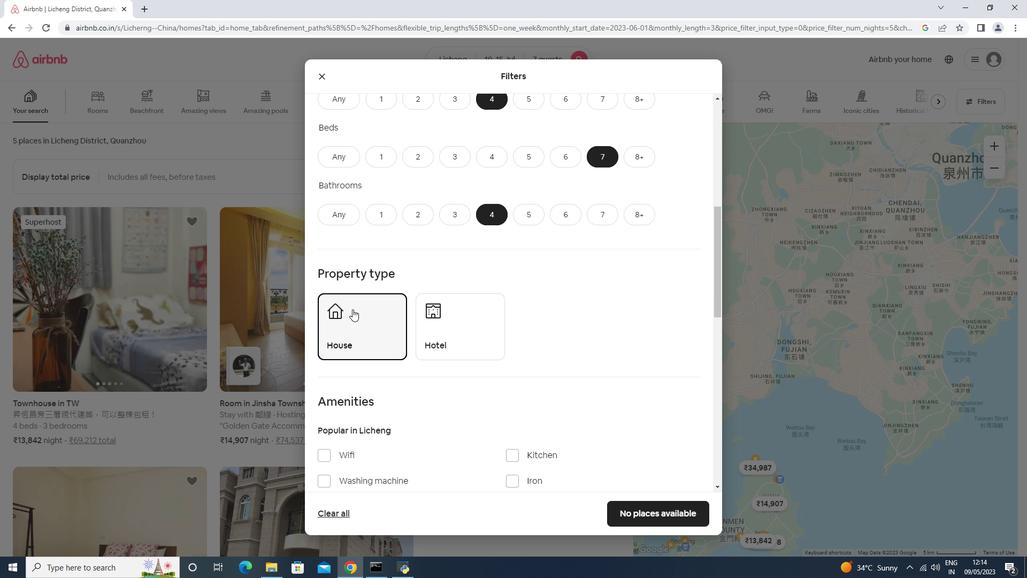 
Action: Mouse scrolled (352, 308) with delta (0, 0)
Screenshot: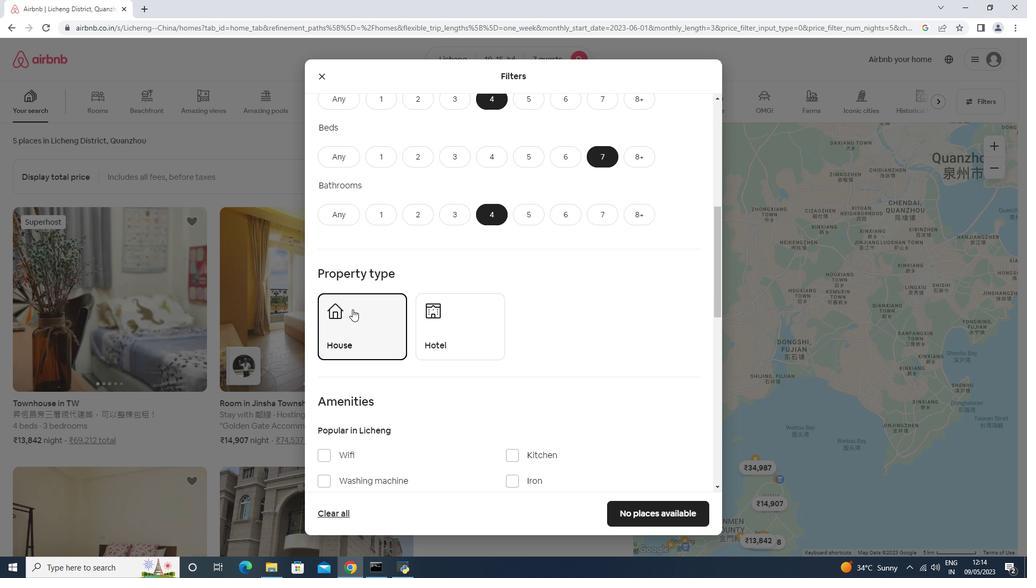 
Action: Mouse scrolled (352, 308) with delta (0, 0)
Screenshot: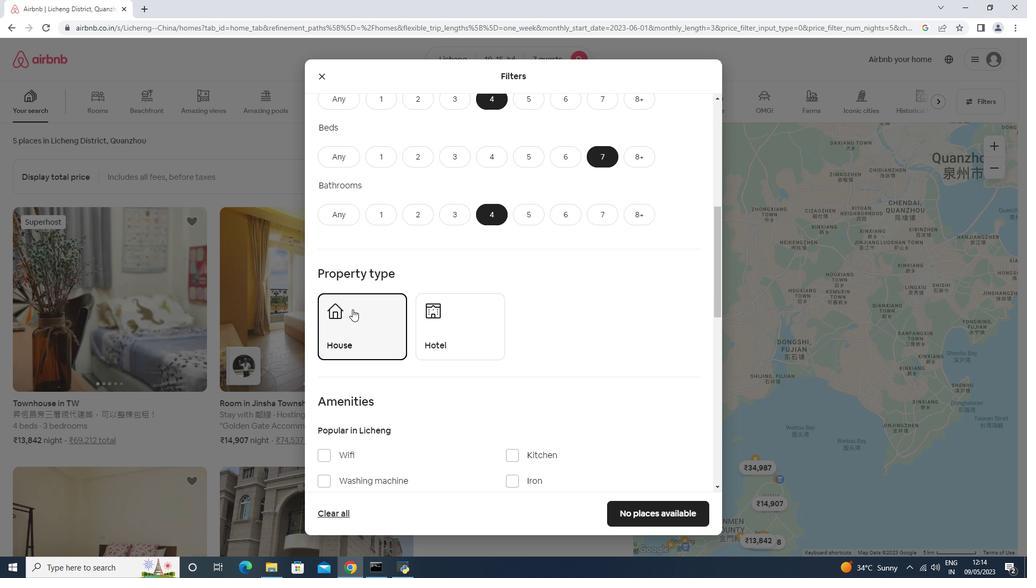 
Action: Mouse scrolled (352, 308) with delta (0, 0)
Screenshot: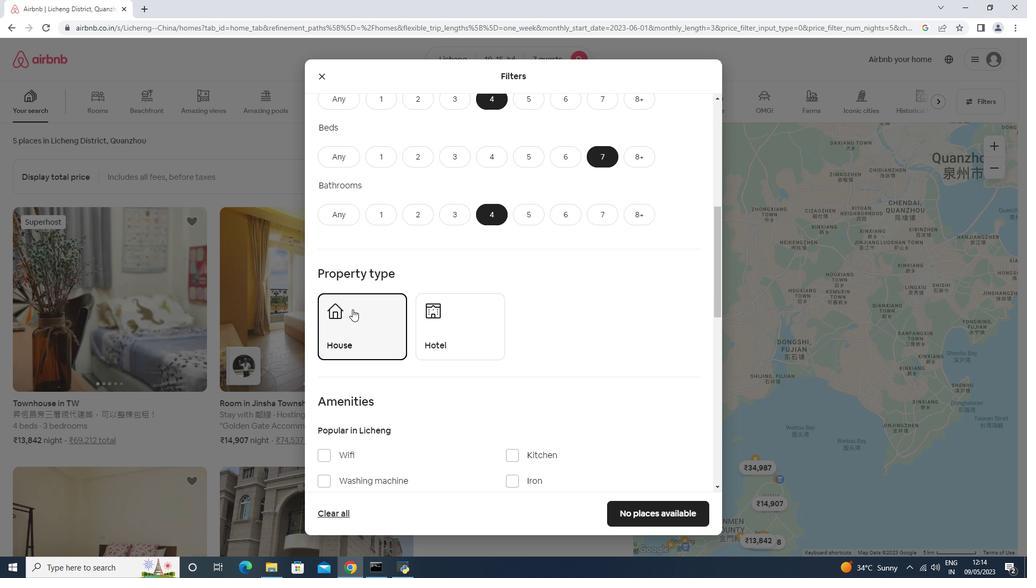 
Action: Mouse moved to (369, 241)
Screenshot: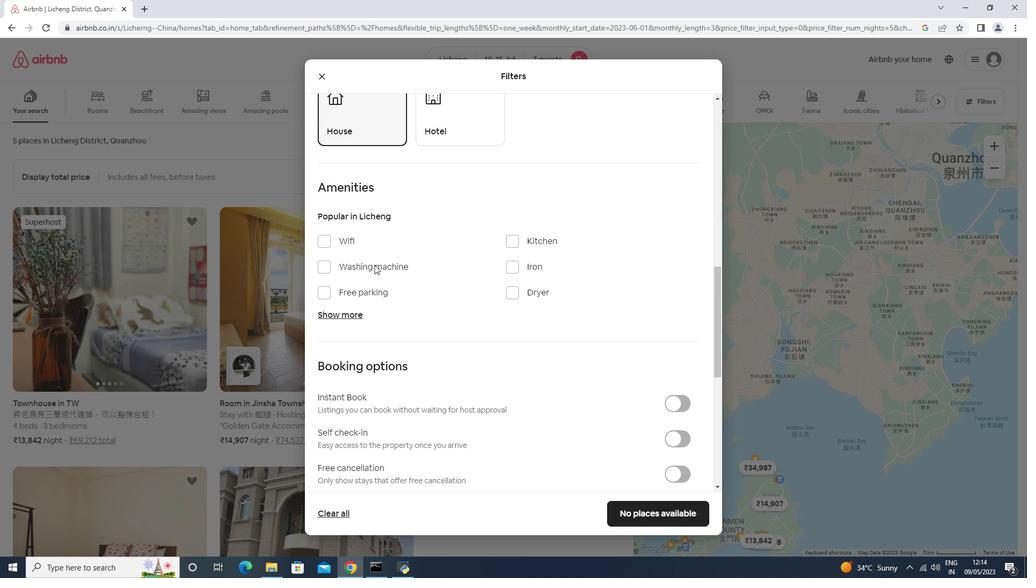 
Action: Mouse pressed left at (369, 241)
Screenshot: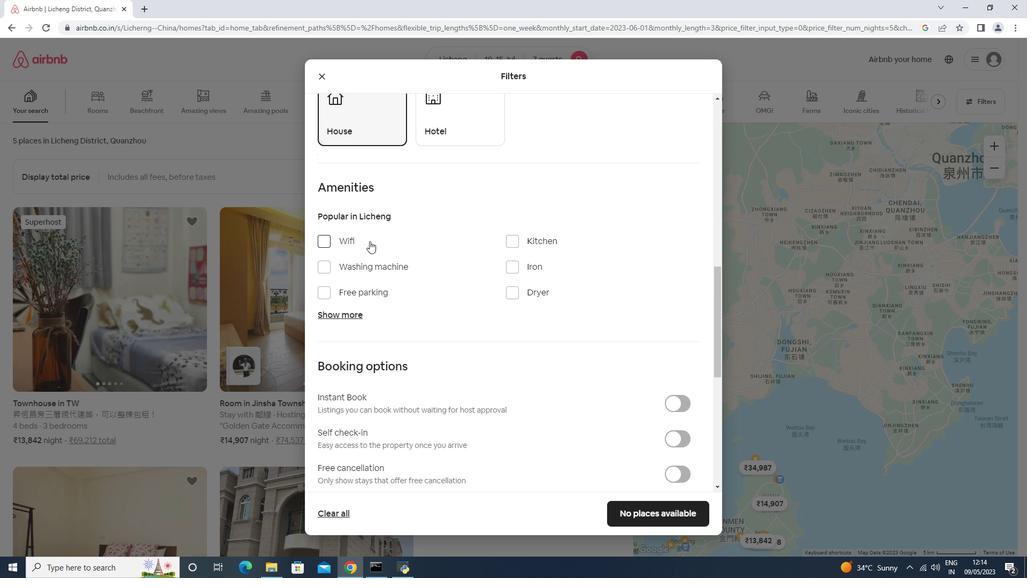 
Action: Mouse moved to (368, 291)
Screenshot: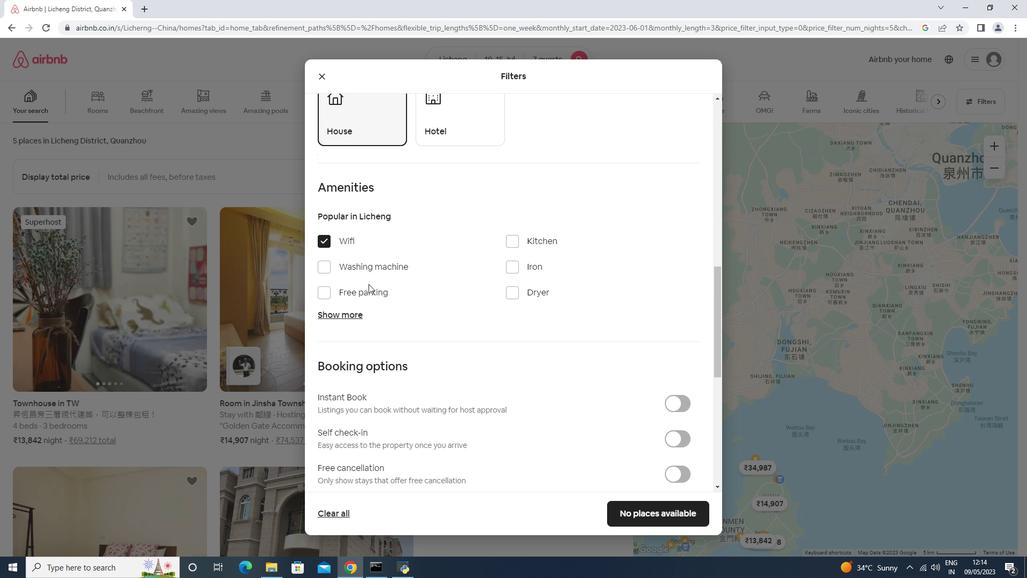 
Action: Mouse pressed left at (368, 291)
Screenshot: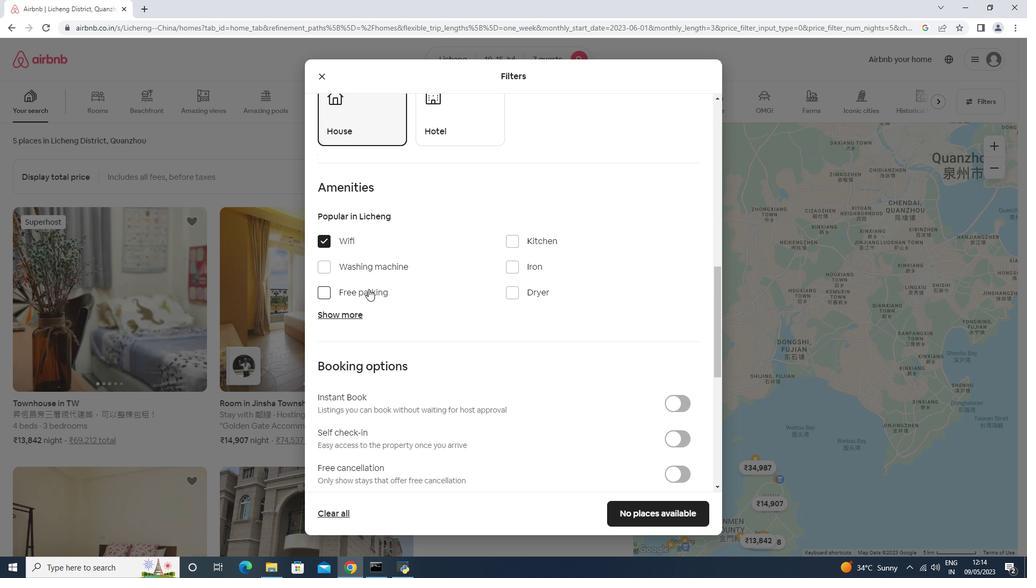 
Action: Mouse moved to (356, 312)
Screenshot: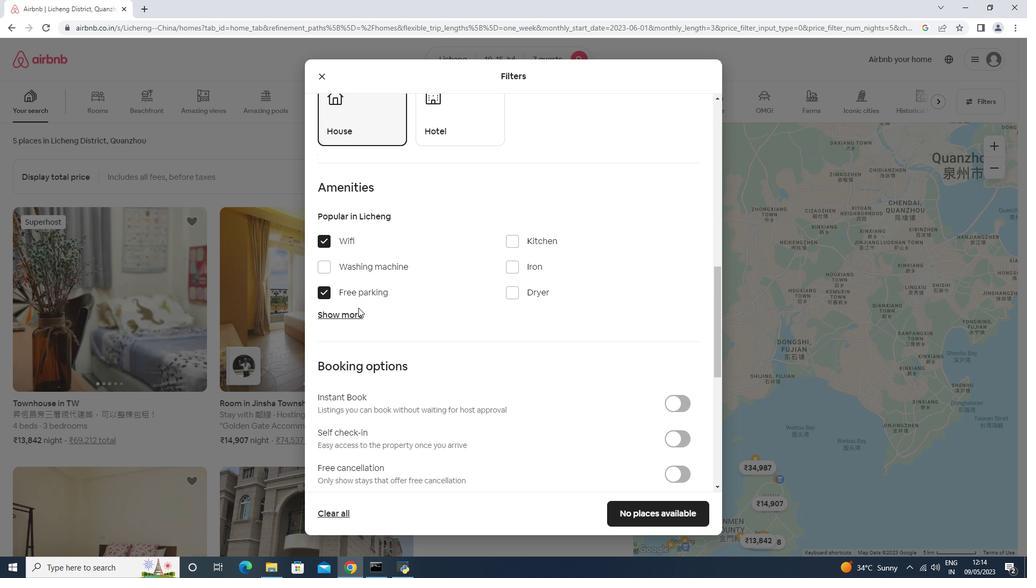 
Action: Mouse pressed left at (356, 312)
Screenshot: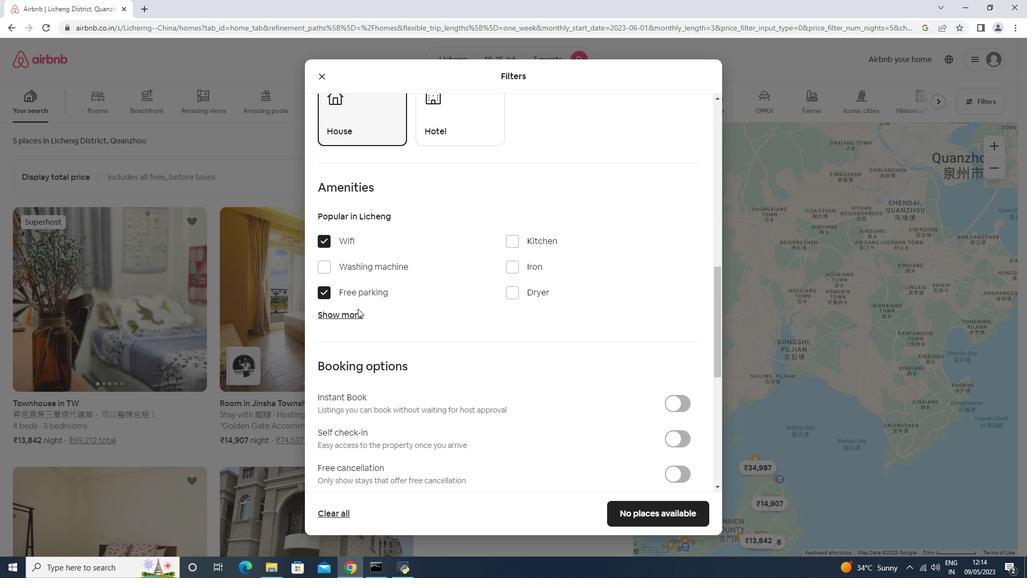 
Action: Mouse moved to (521, 377)
Screenshot: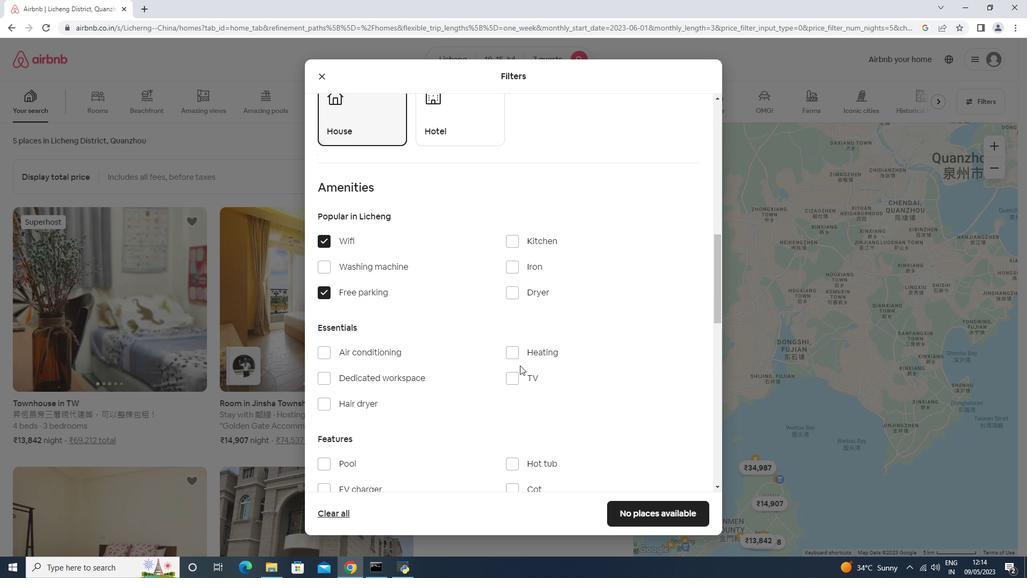 
Action: Mouse pressed left at (521, 377)
Screenshot: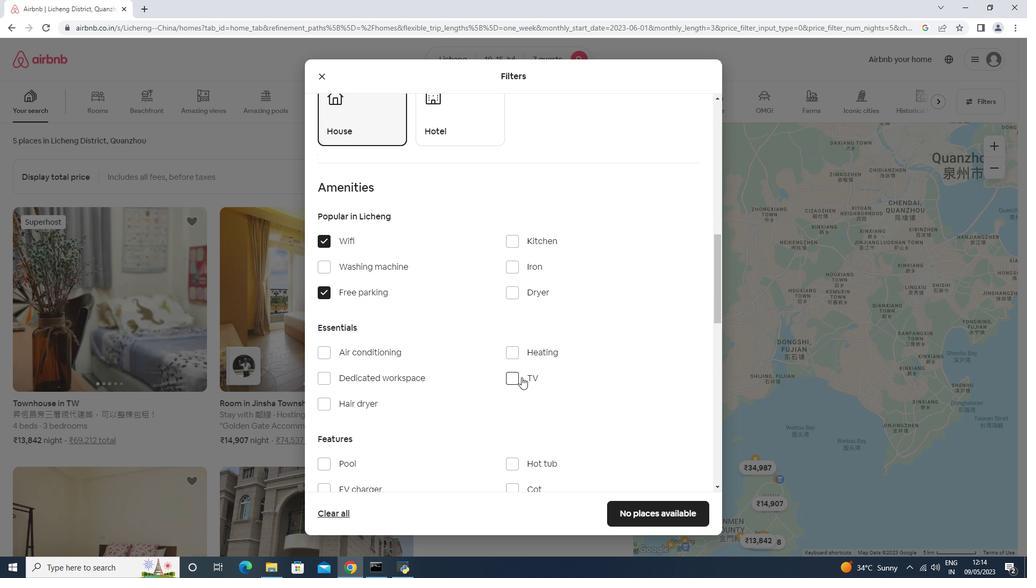 
Action: Mouse scrolled (521, 377) with delta (0, 0)
Screenshot: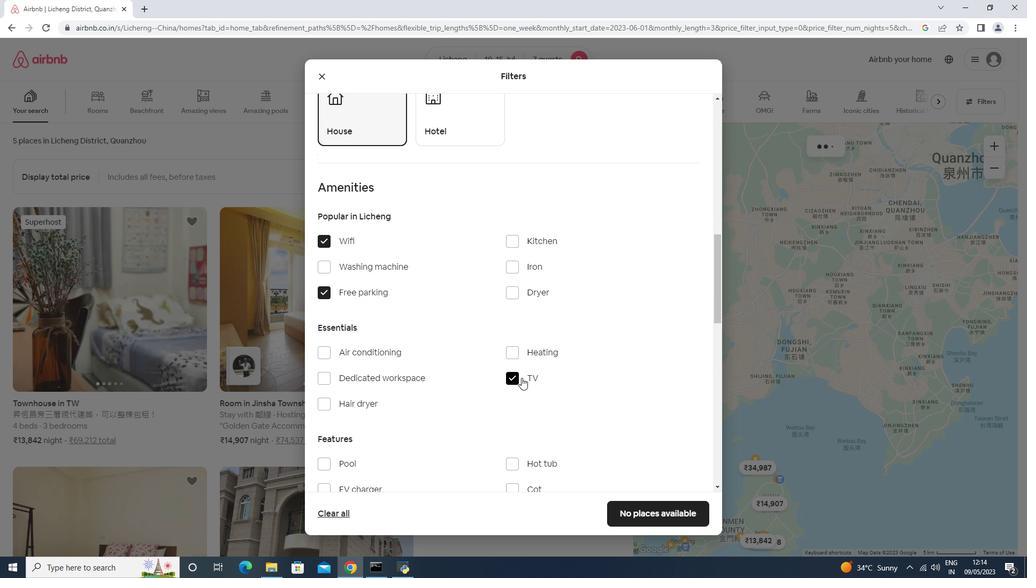 
Action: Mouse scrolled (521, 377) with delta (0, 0)
Screenshot: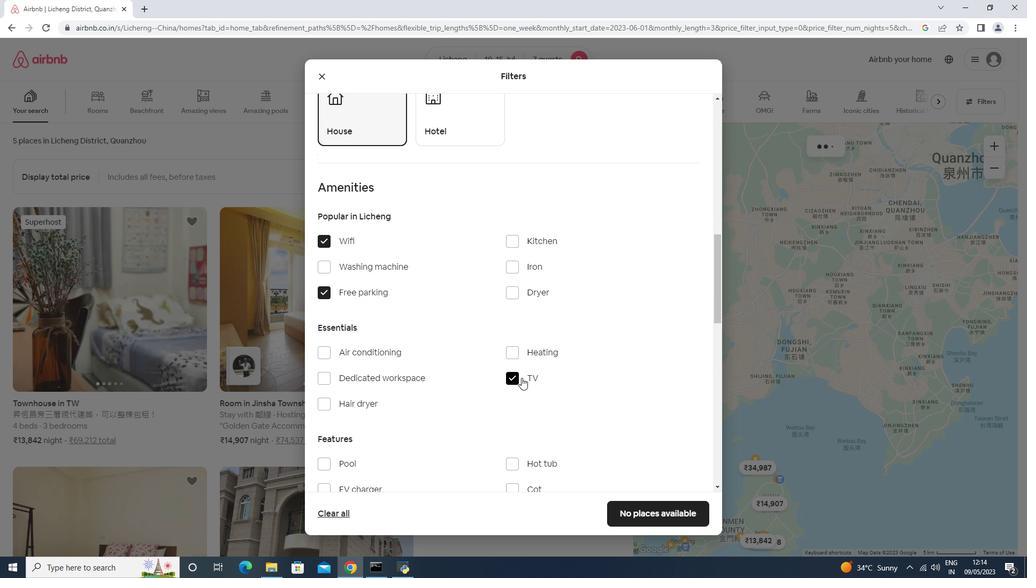 
Action: Mouse scrolled (521, 377) with delta (0, 0)
Screenshot: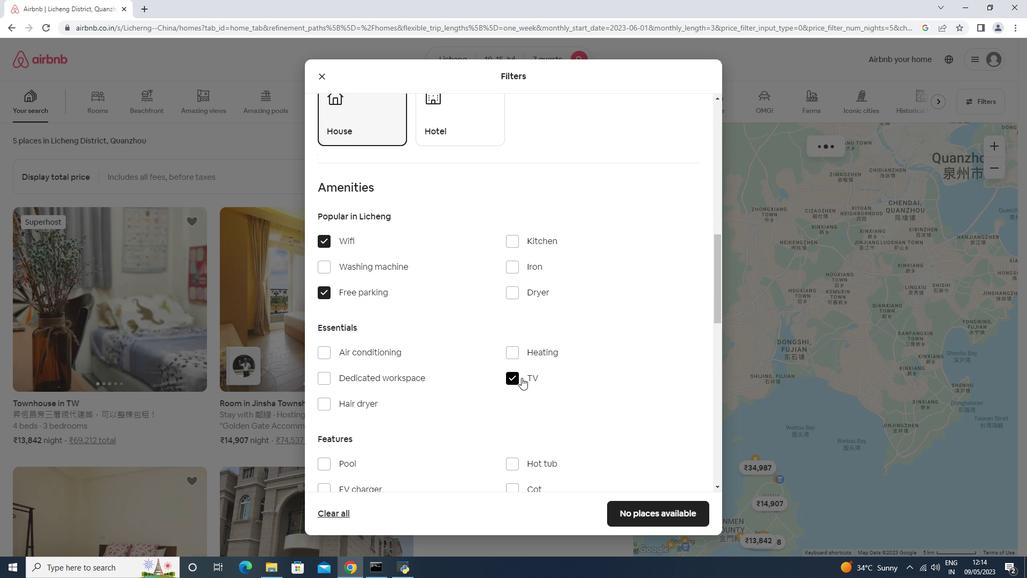 
Action: Mouse moved to (386, 375)
Screenshot: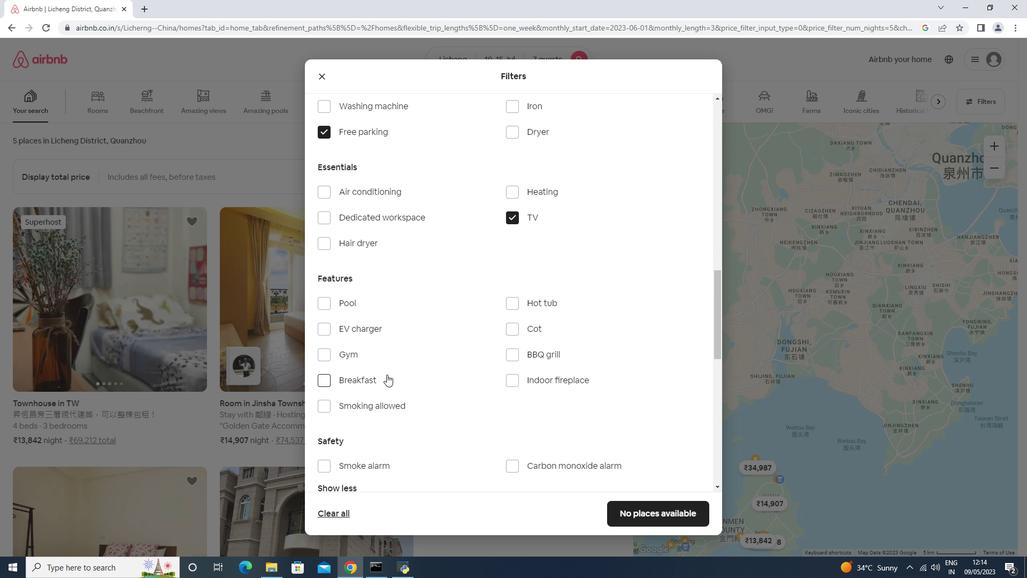 
Action: Mouse pressed left at (386, 374)
Screenshot: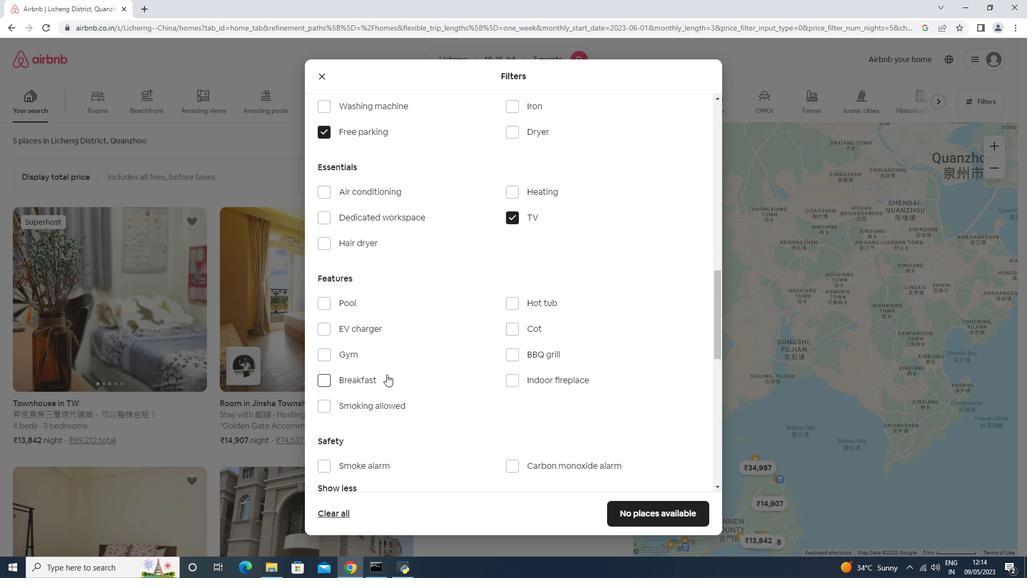 
Action: Mouse moved to (383, 347)
Screenshot: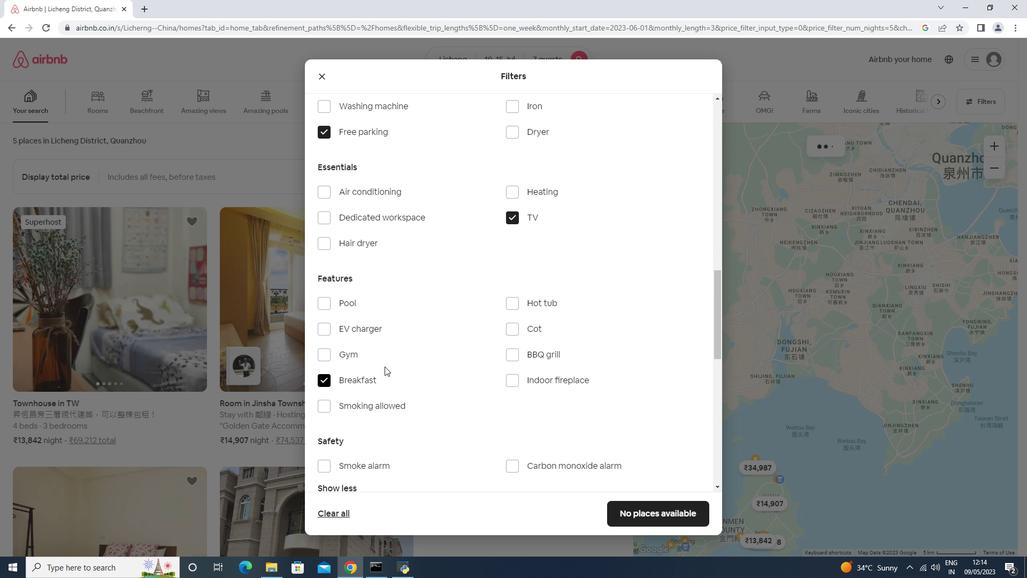 
Action: Mouse pressed left at (383, 347)
Screenshot: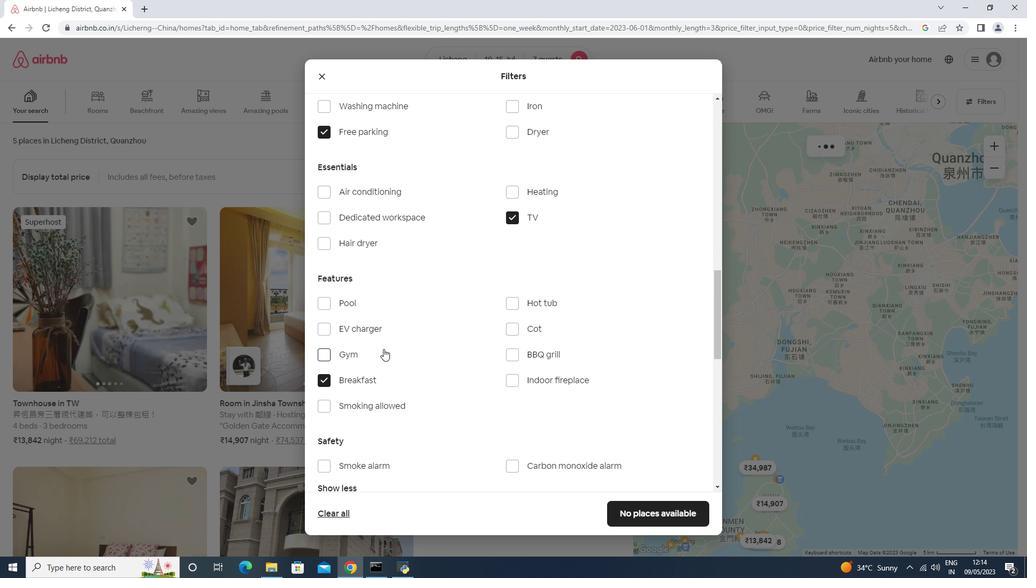 
Action: Mouse moved to (384, 353)
Screenshot: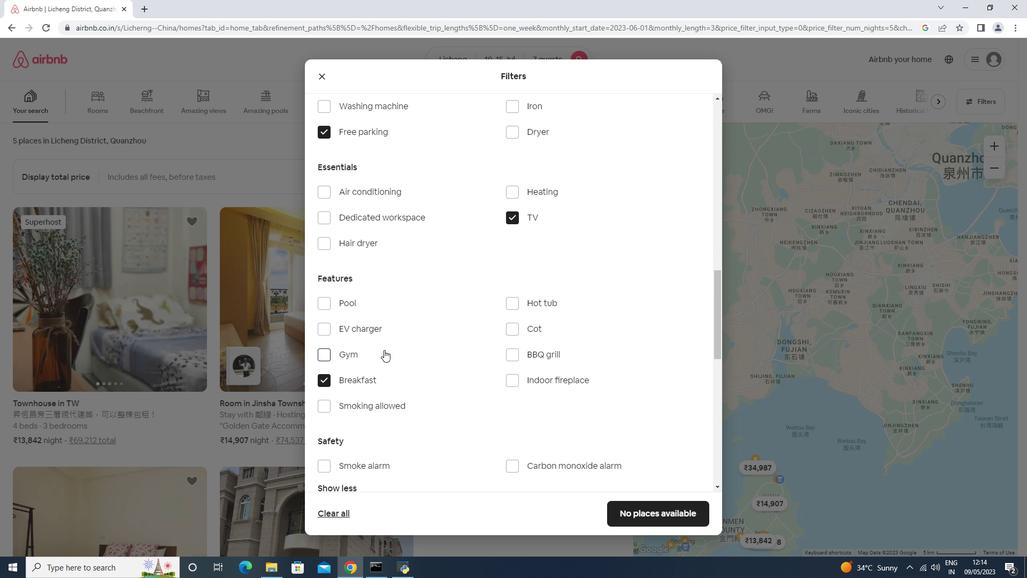 
Action: Mouse pressed left at (384, 353)
Screenshot: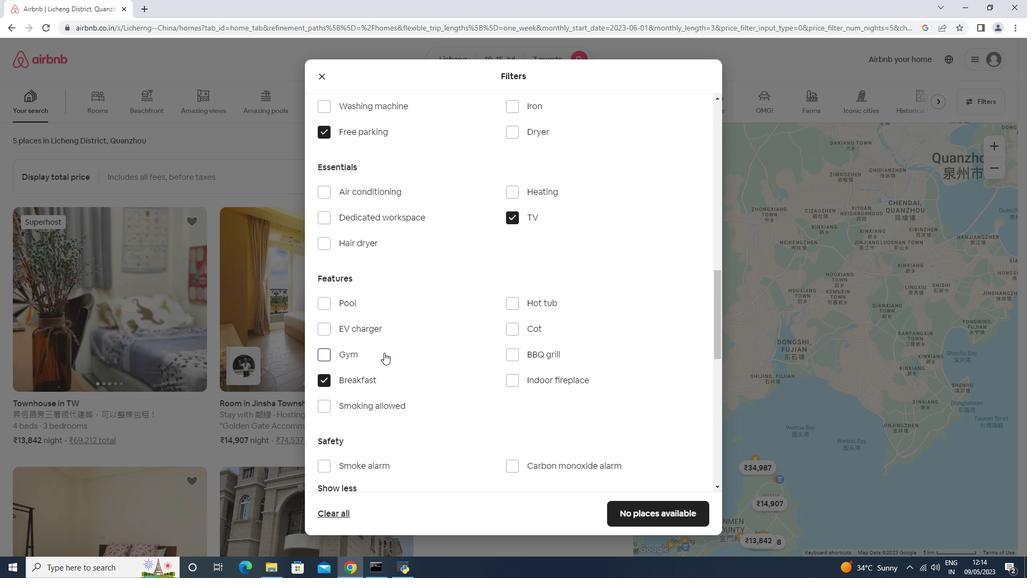 
Action: Mouse moved to (500, 372)
Screenshot: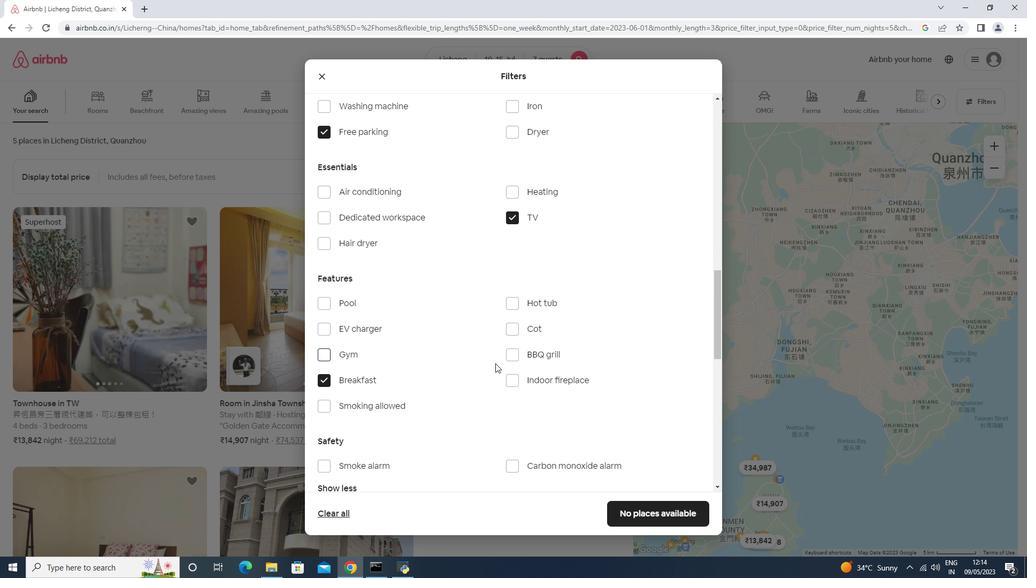 
Action: Mouse scrolled (498, 368) with delta (0, 0)
Screenshot: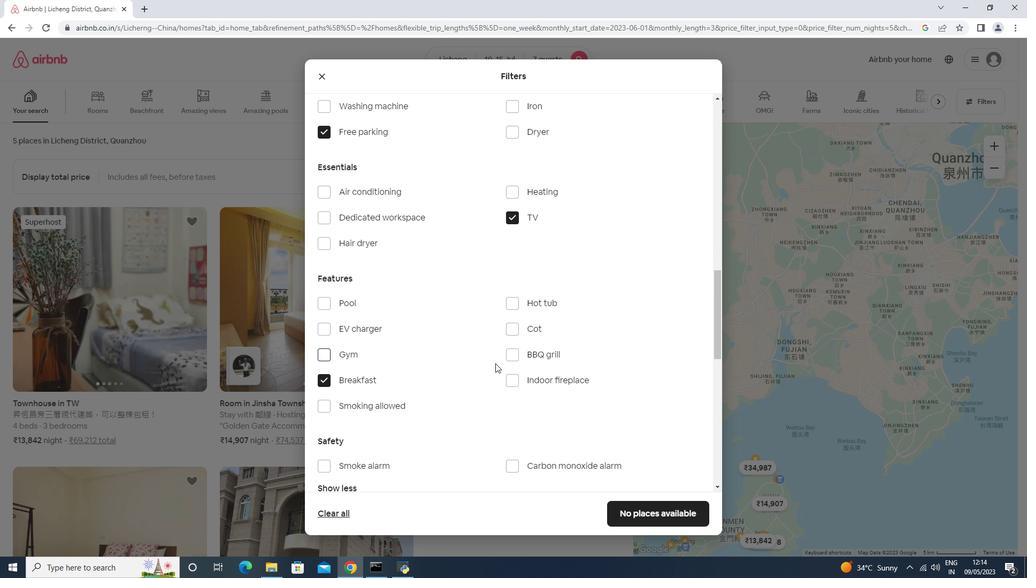 
Action: Mouse scrolled (500, 371) with delta (0, 0)
Screenshot: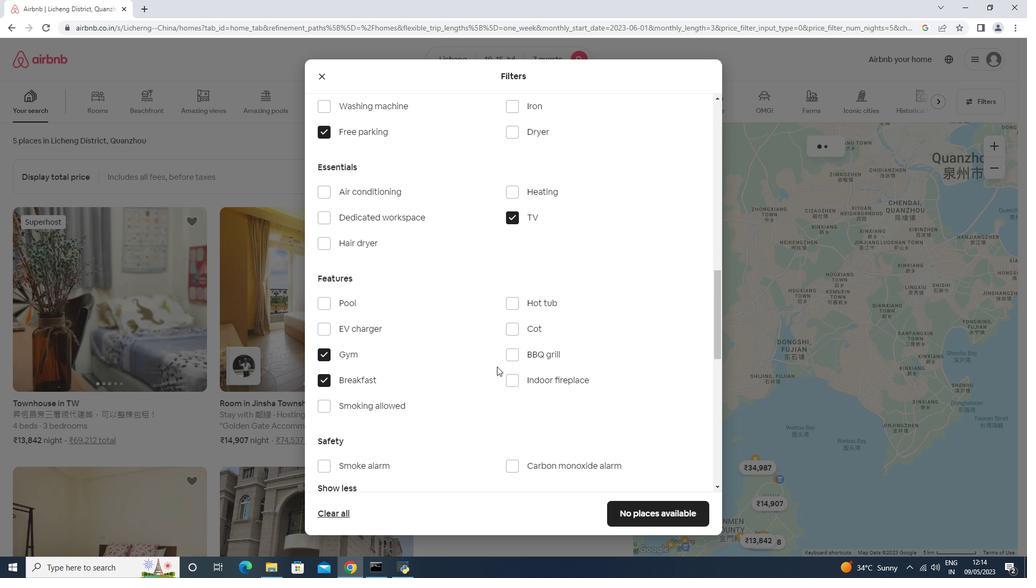 
Action: Mouse scrolled (500, 371) with delta (0, 0)
Screenshot: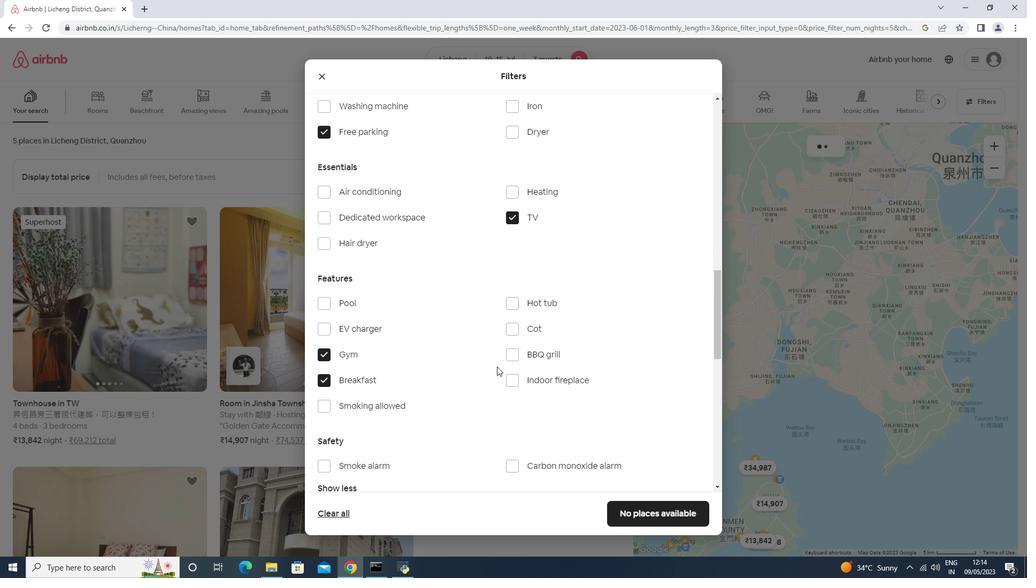
Action: Mouse scrolled (500, 371) with delta (0, 0)
Screenshot: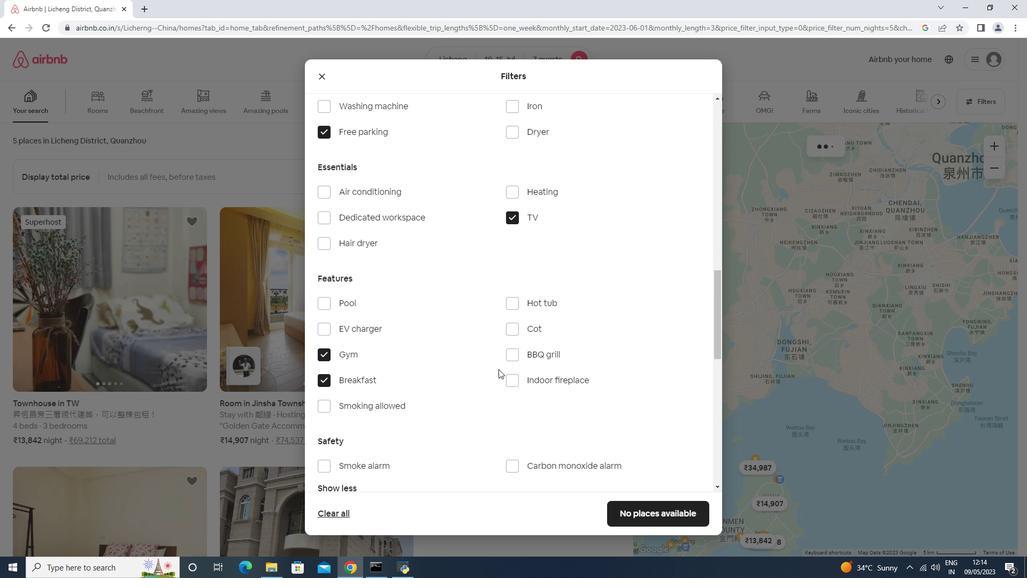 
Action: Mouse scrolled (500, 371) with delta (0, 0)
Screenshot: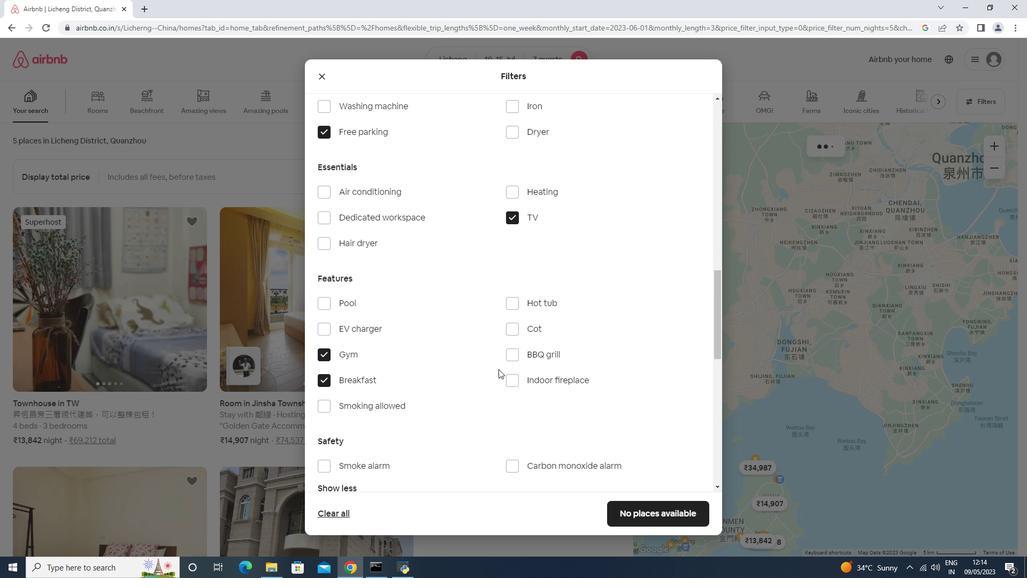 
Action: Mouse moved to (672, 343)
Screenshot: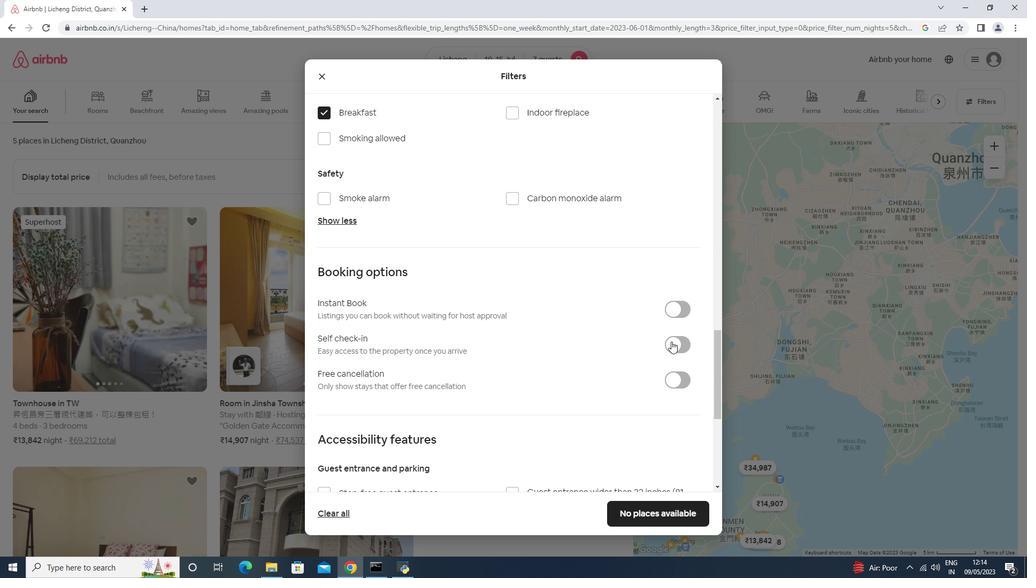 
Action: Mouse pressed left at (672, 343)
Screenshot: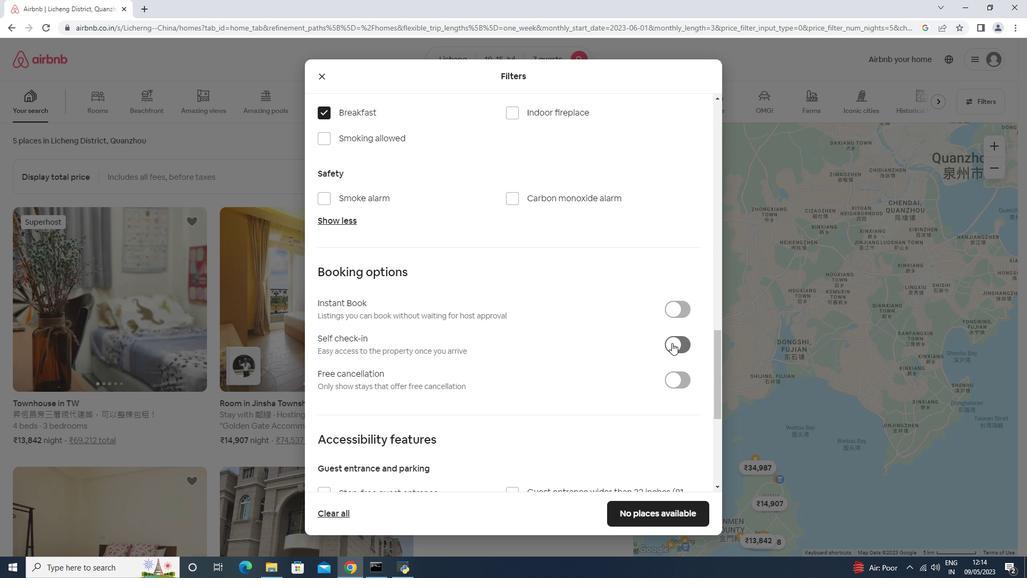 
Action: Mouse moved to (672, 344)
Screenshot: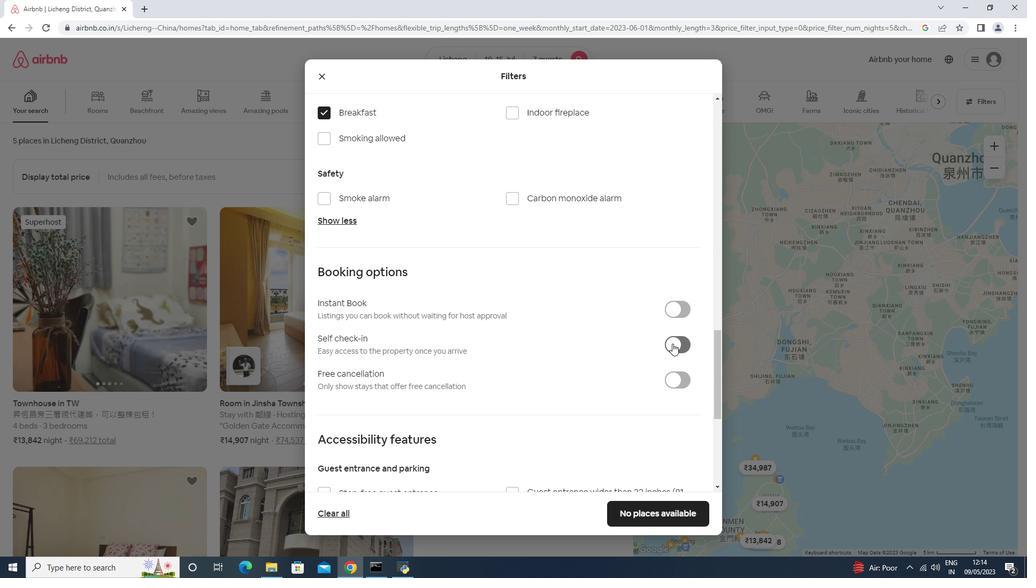
Action: Mouse scrolled (672, 343) with delta (0, 0)
Screenshot: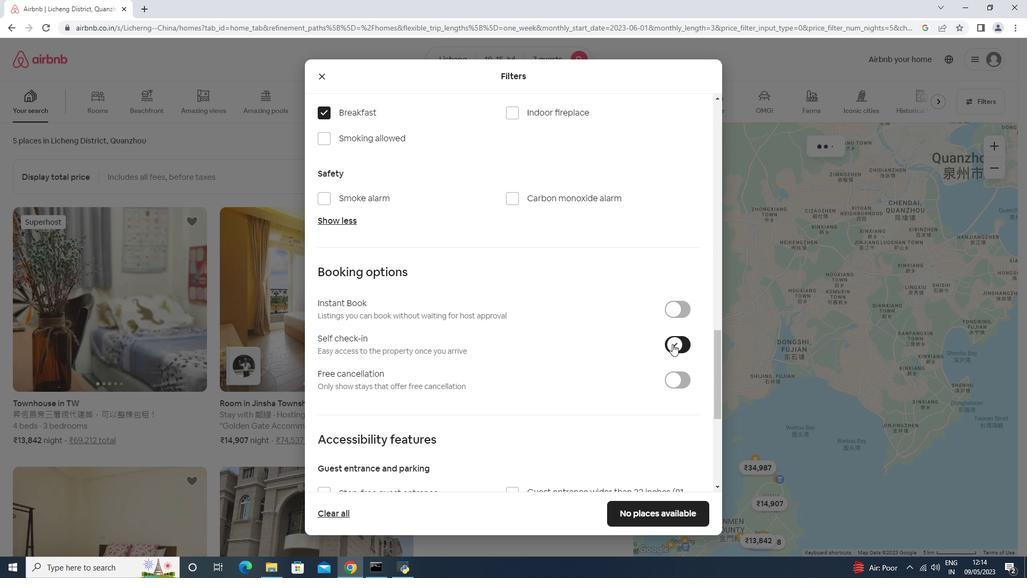 
Action: Mouse scrolled (672, 343) with delta (0, 0)
Screenshot: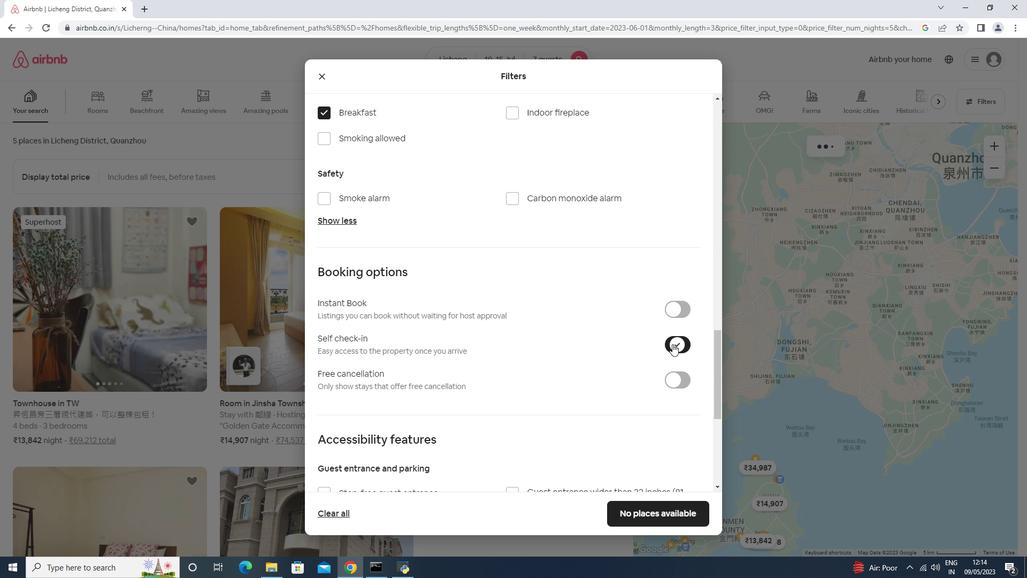 
Action: Mouse scrolled (672, 343) with delta (0, 0)
Screenshot: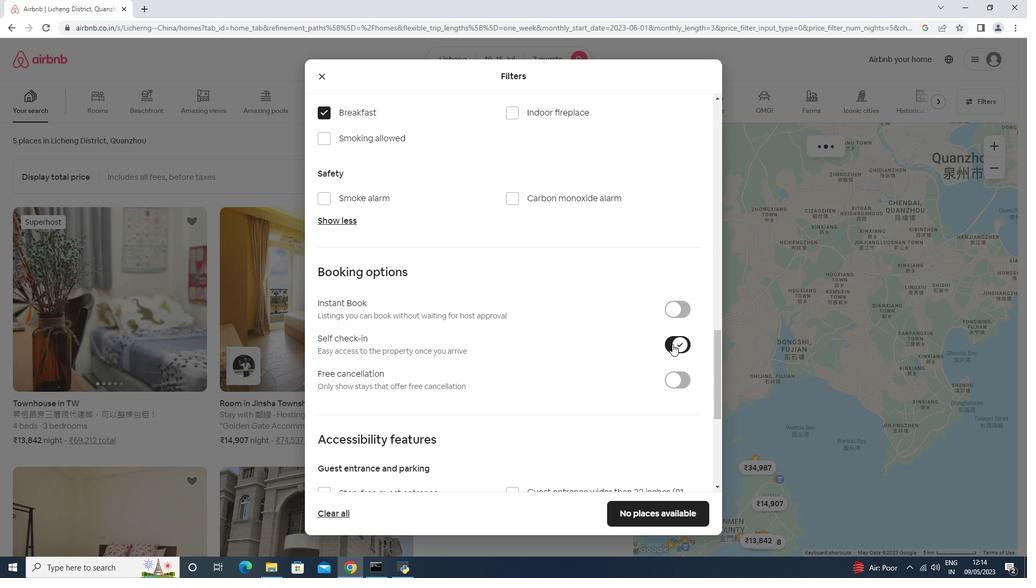 
Action: Mouse scrolled (672, 343) with delta (0, 0)
Screenshot: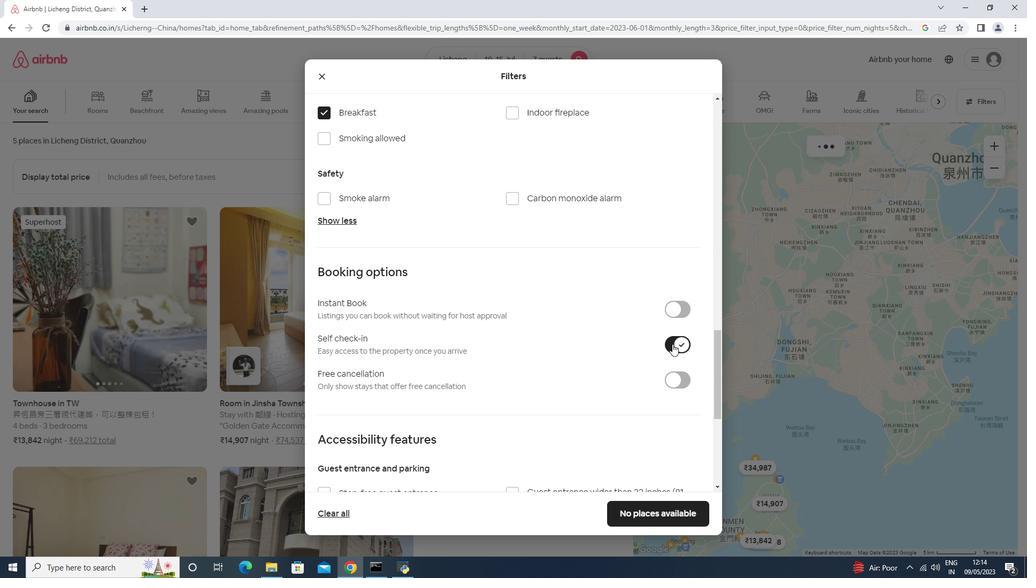 
Action: Mouse scrolled (672, 343) with delta (0, 0)
Screenshot: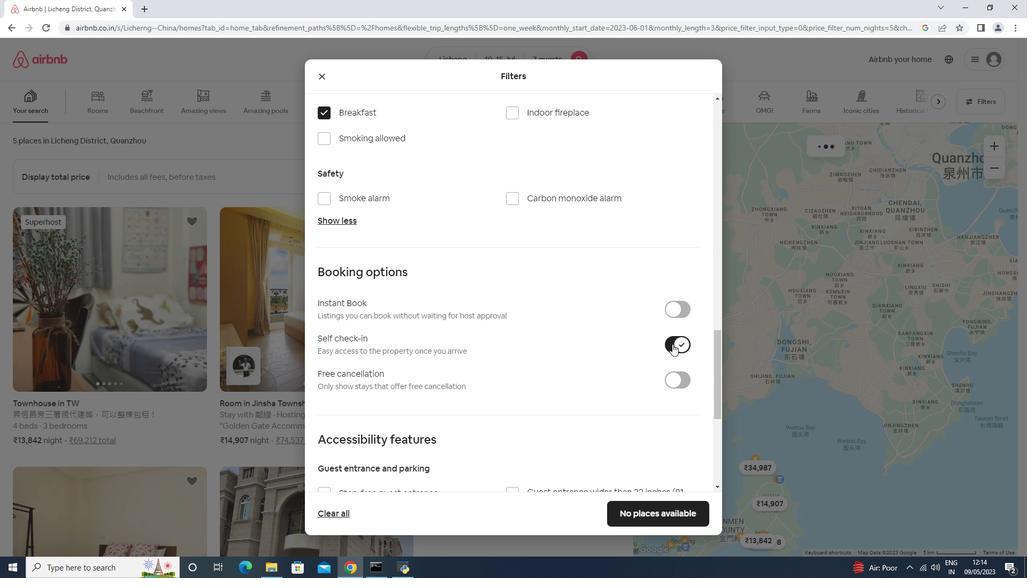 
Action: Mouse scrolled (672, 343) with delta (0, 0)
Screenshot: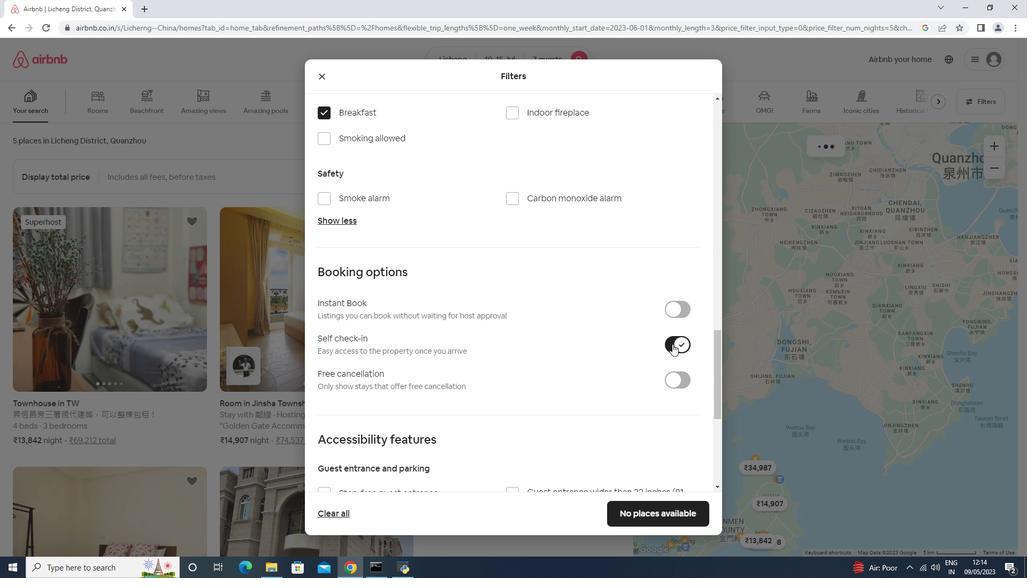 
Action: Mouse scrolled (672, 343) with delta (0, 0)
Screenshot: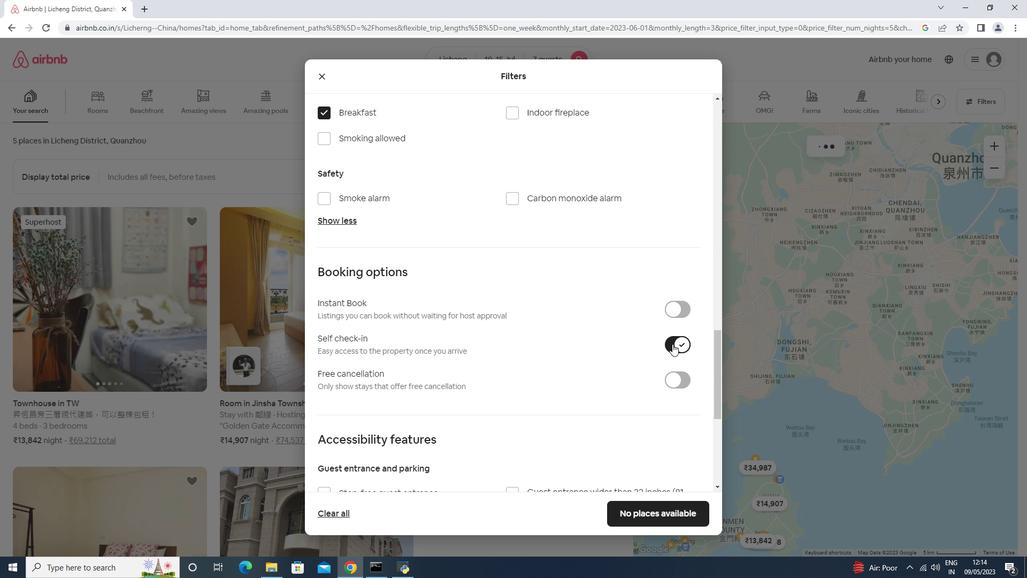 
Action: Mouse moved to (448, 429)
Screenshot: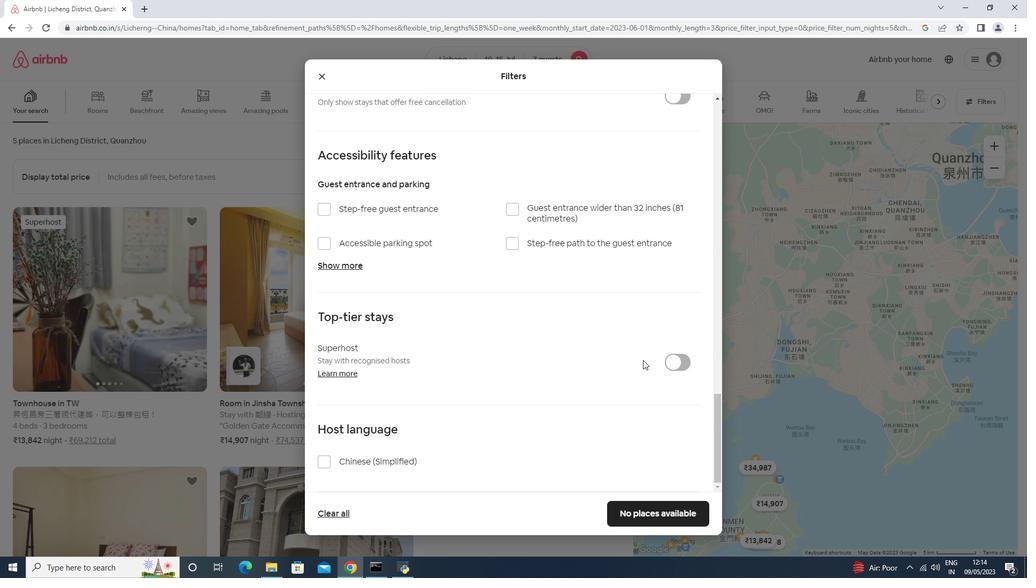 
Action: Mouse scrolled (448, 428) with delta (0, 0)
Screenshot: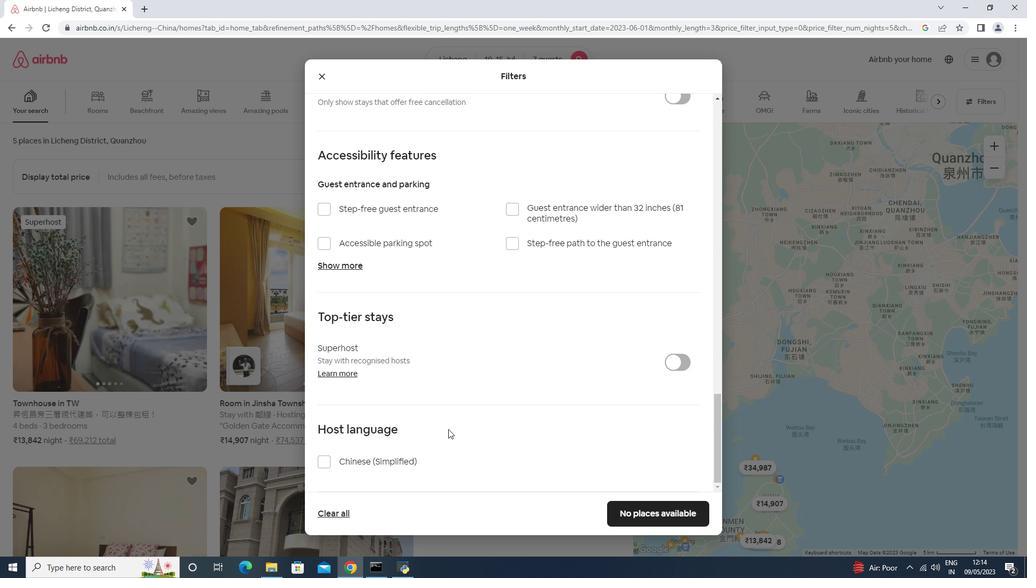 
Action: Mouse moved to (448, 429)
Screenshot: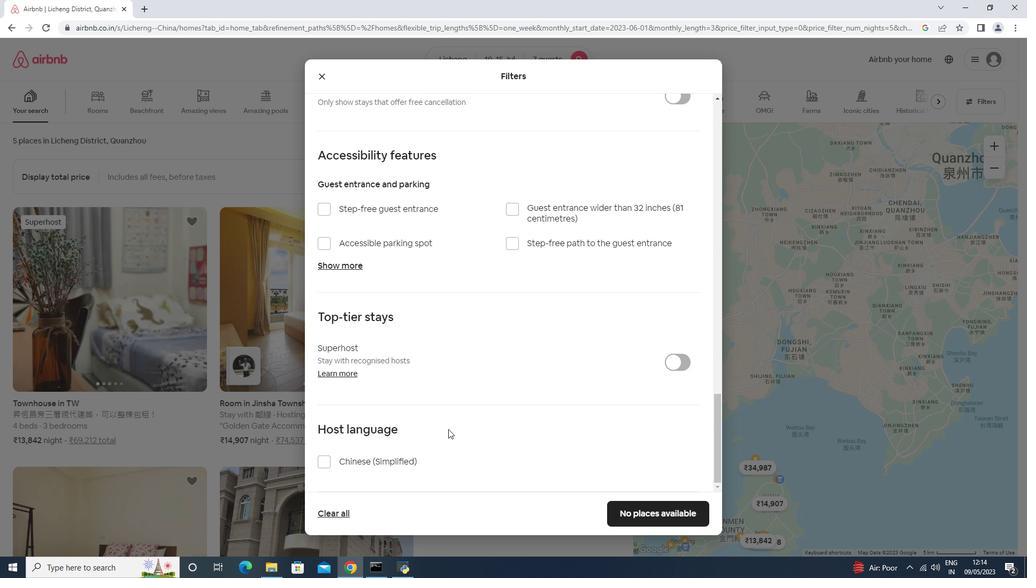 
Action: Mouse scrolled (448, 429) with delta (0, 0)
Screenshot: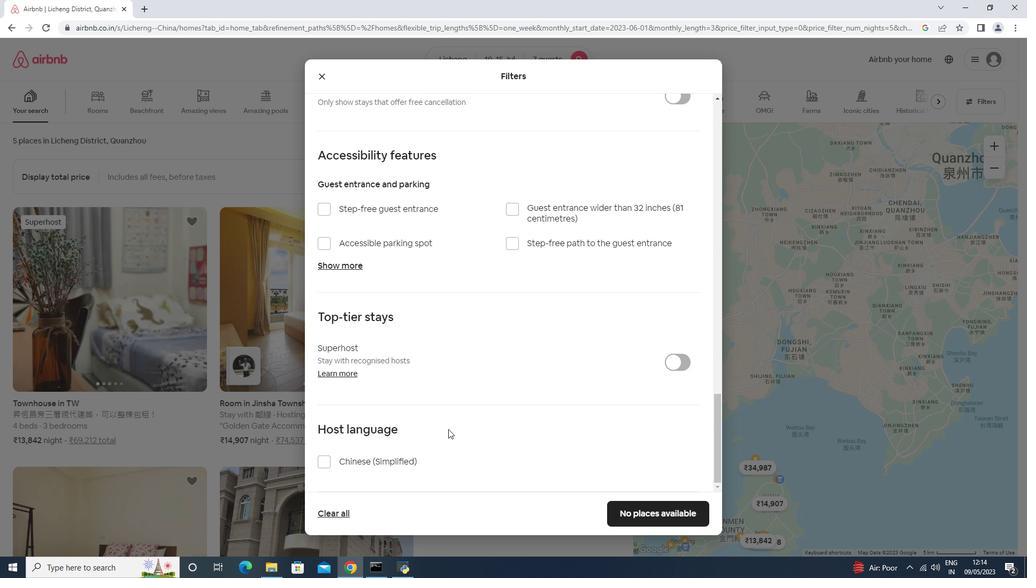 
Action: Mouse moved to (448, 429)
Screenshot: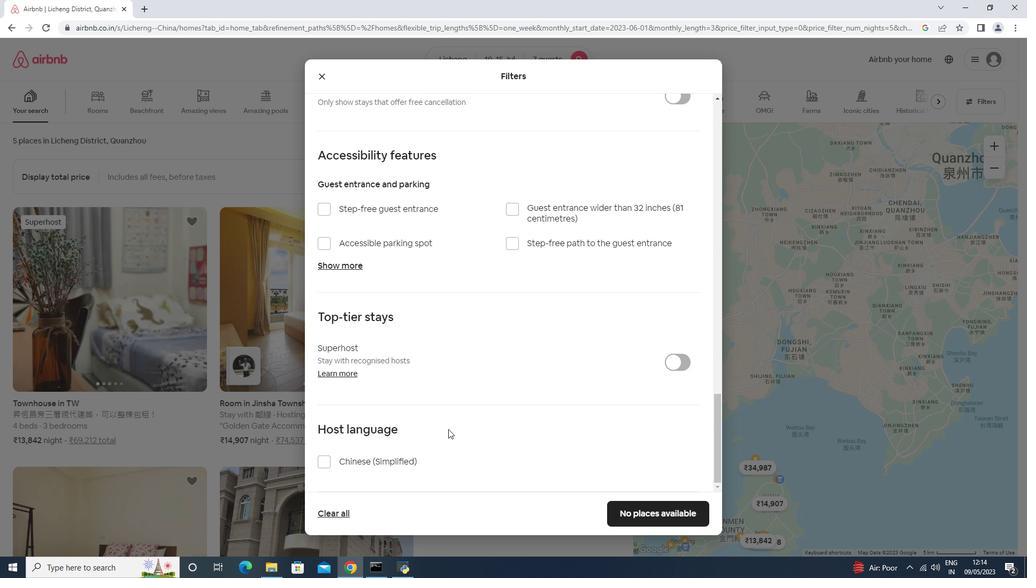 
Action: Mouse scrolled (448, 429) with delta (0, 0)
Screenshot: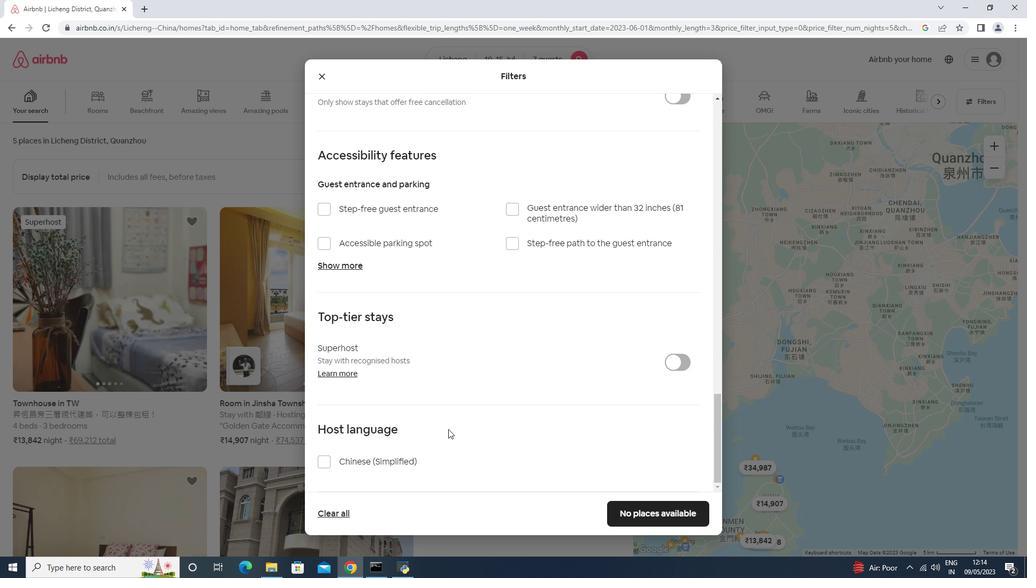 
Action: Mouse moved to (447, 430)
Screenshot: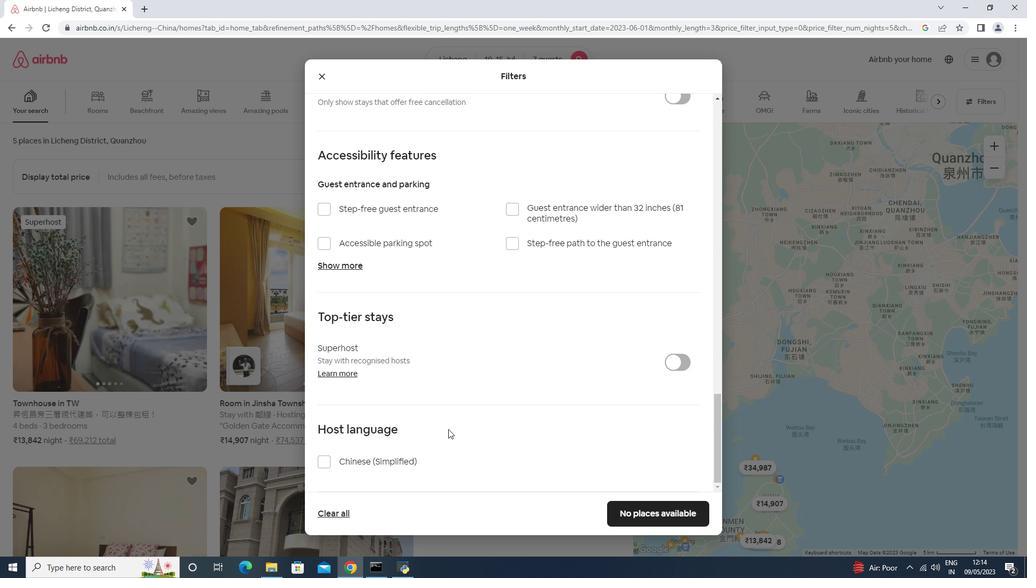 
Action: Mouse scrolled (448, 430) with delta (0, 0)
Screenshot: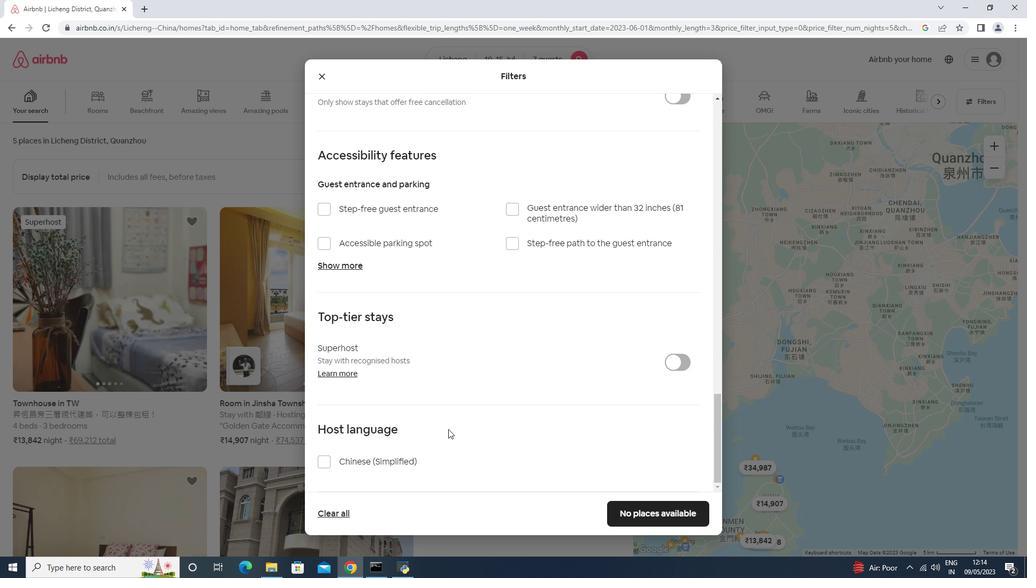 
Action: Mouse moved to (447, 430)
Screenshot: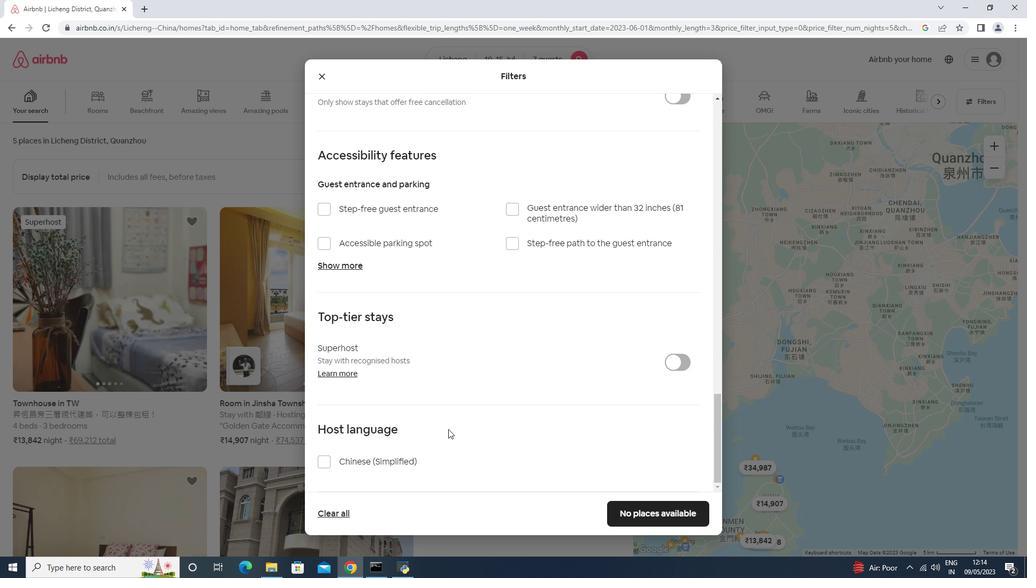 
Action: Mouse scrolled (448, 429) with delta (0, 0)
Screenshot: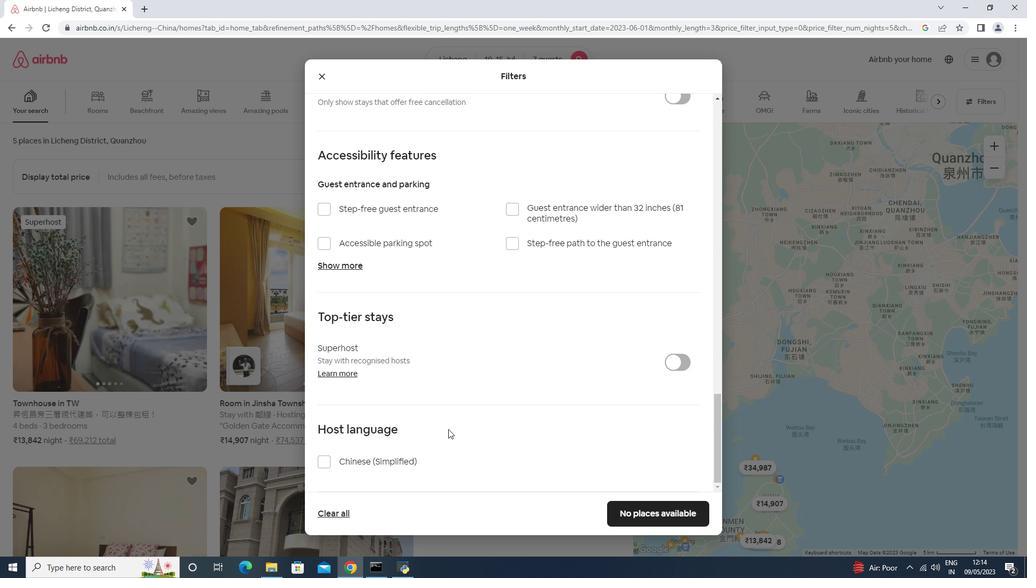 
Action: Mouse moved to (656, 521)
Screenshot: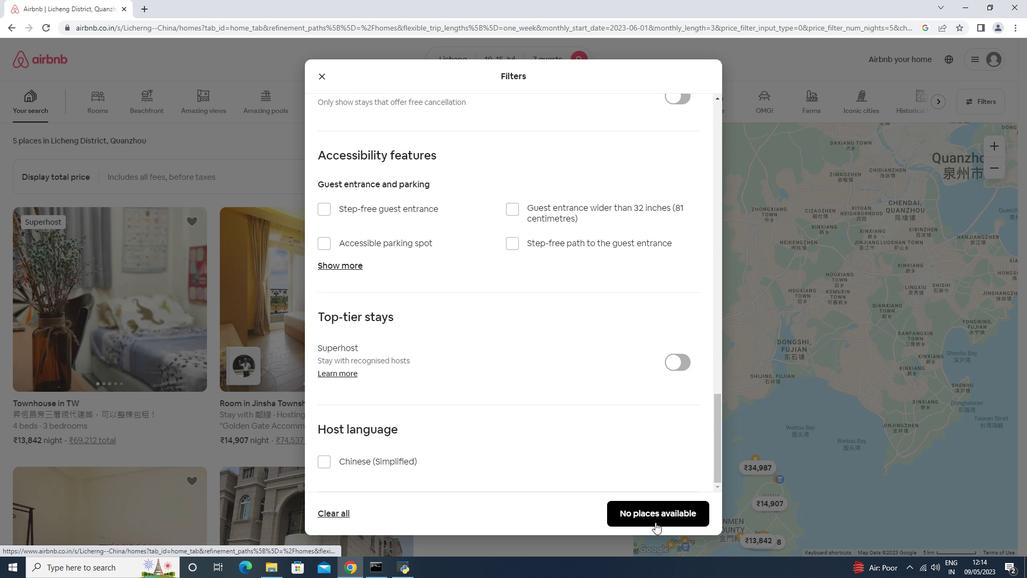 
Action: Mouse pressed left at (656, 521)
Screenshot: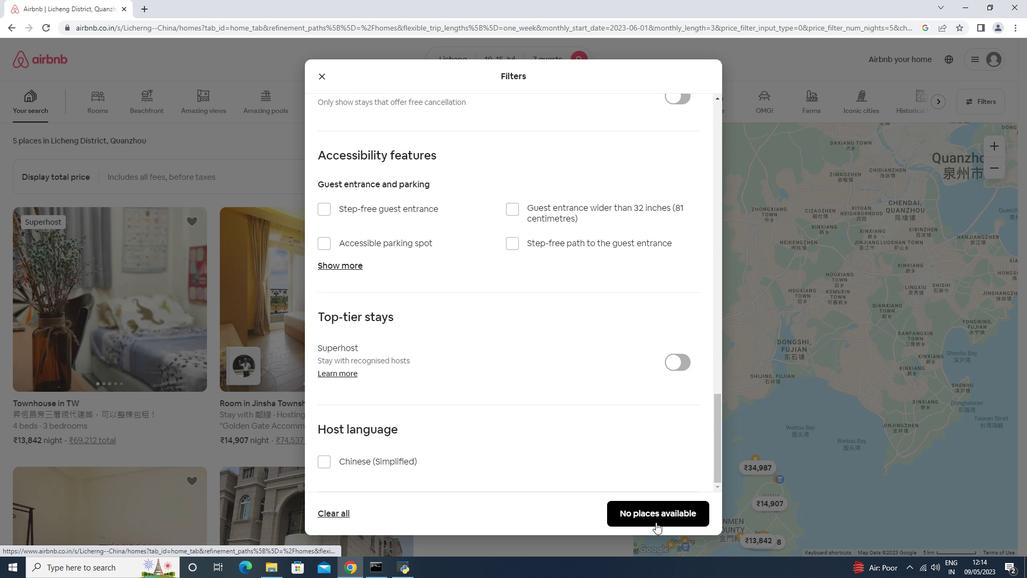 
Action: Mouse moved to (519, 577)
Screenshot: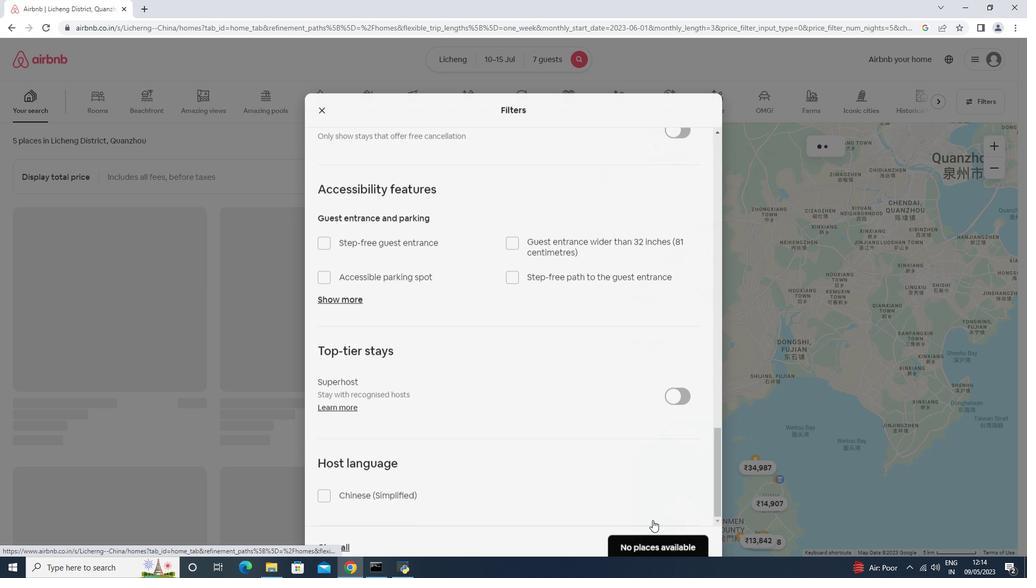 
Action: Mouse scrolled (650, 519) with delta (0, 0)
Screenshot: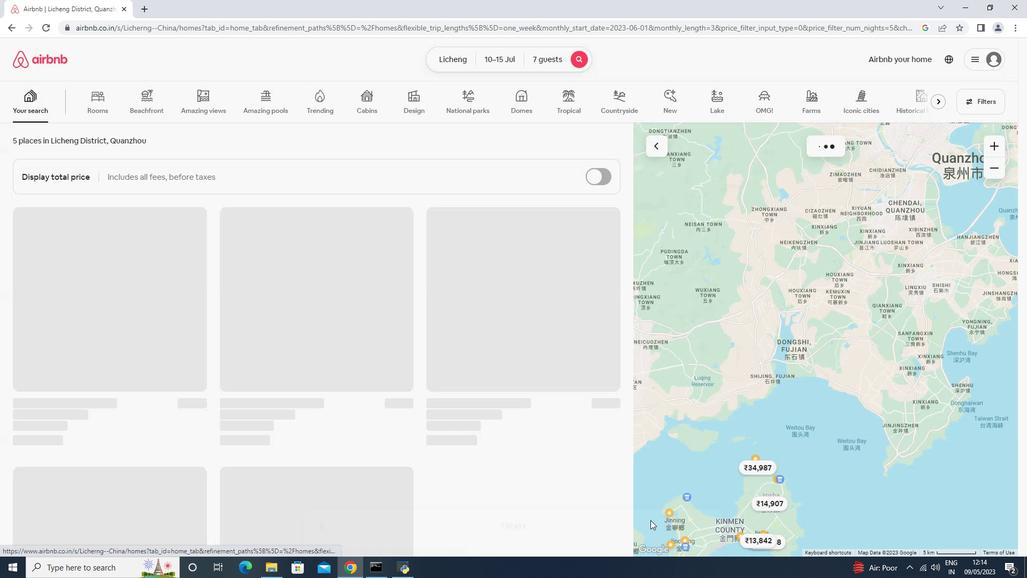 
Action: Mouse moved to (509, 582)
Screenshot: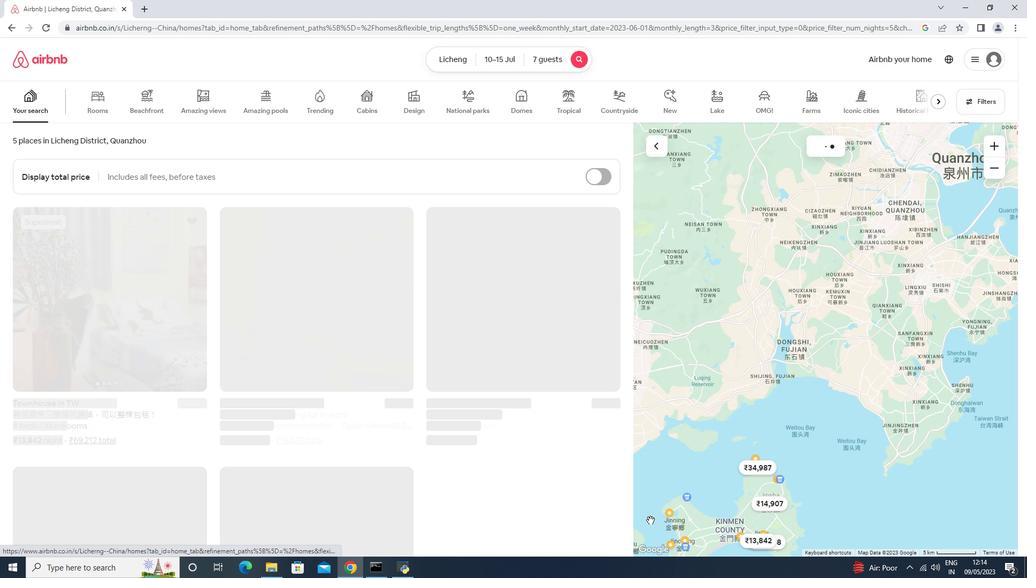 
